 Task: Find connections with filter location Edewecht with filter topic #propertywith filter profile language Potuguese with filter current company BharatBenz with filter school CMS College of Engineering with filter industry Ground Passenger Transportation with filter service category Home Networking with filter keywords title Purchasing Staff
Action: Mouse moved to (498, 66)
Screenshot: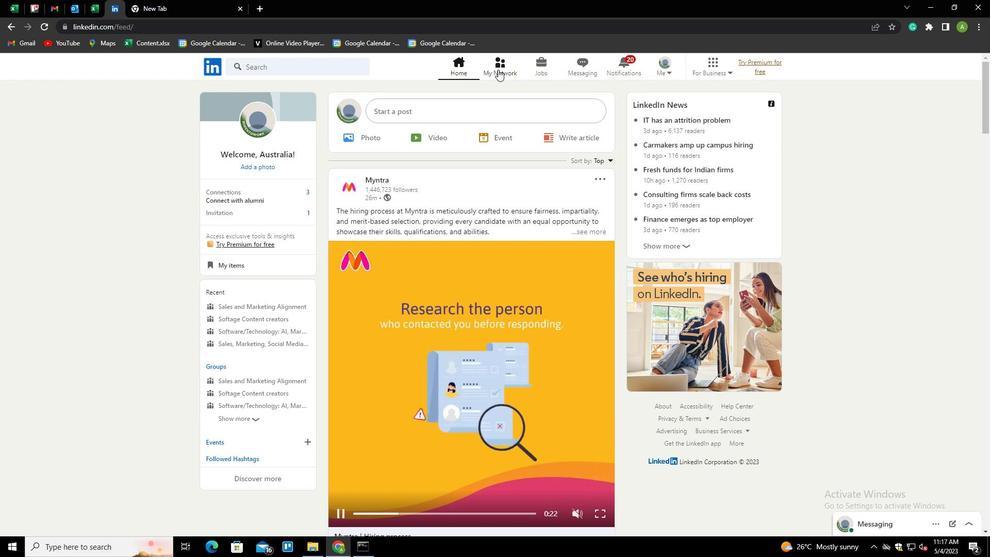 
Action: Mouse pressed left at (498, 66)
Screenshot: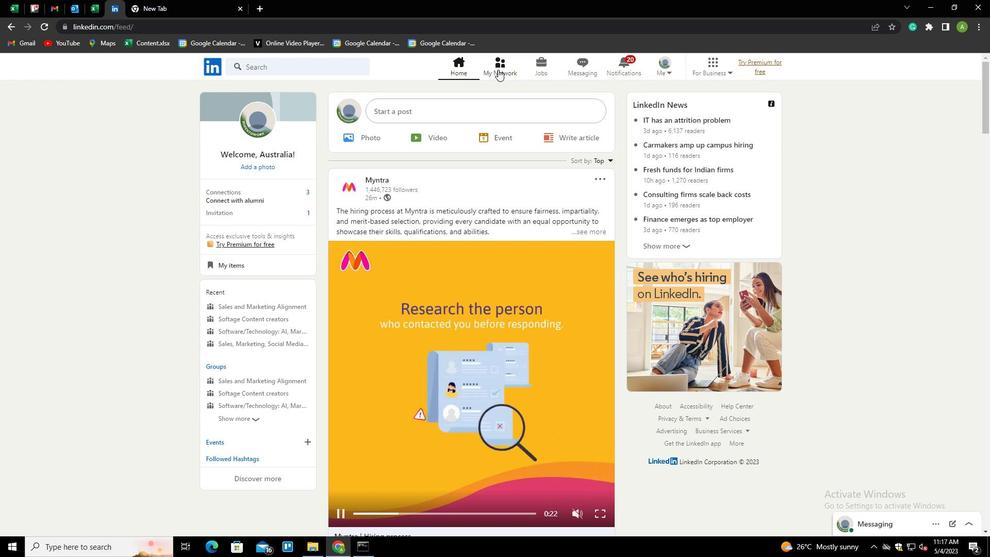 
Action: Mouse moved to (269, 124)
Screenshot: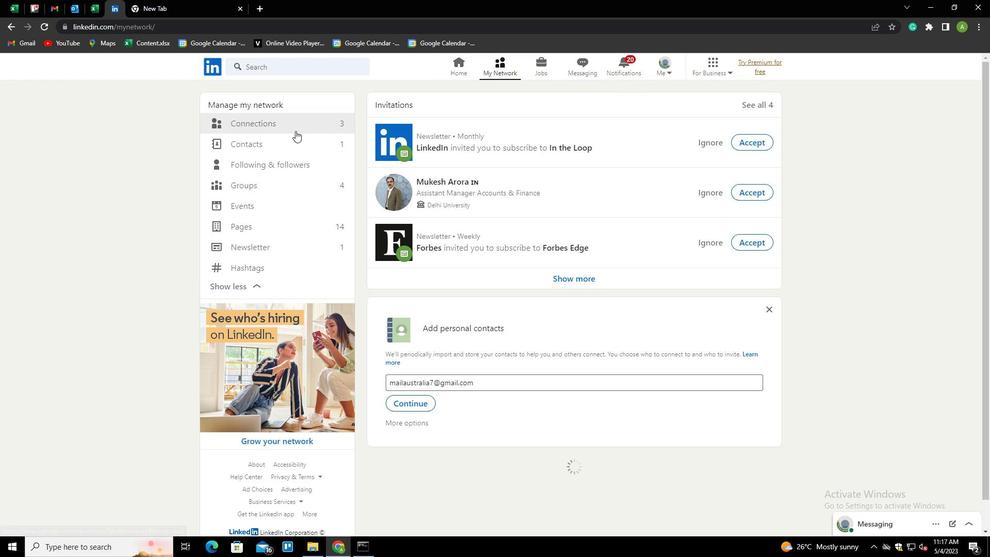 
Action: Mouse pressed left at (269, 124)
Screenshot: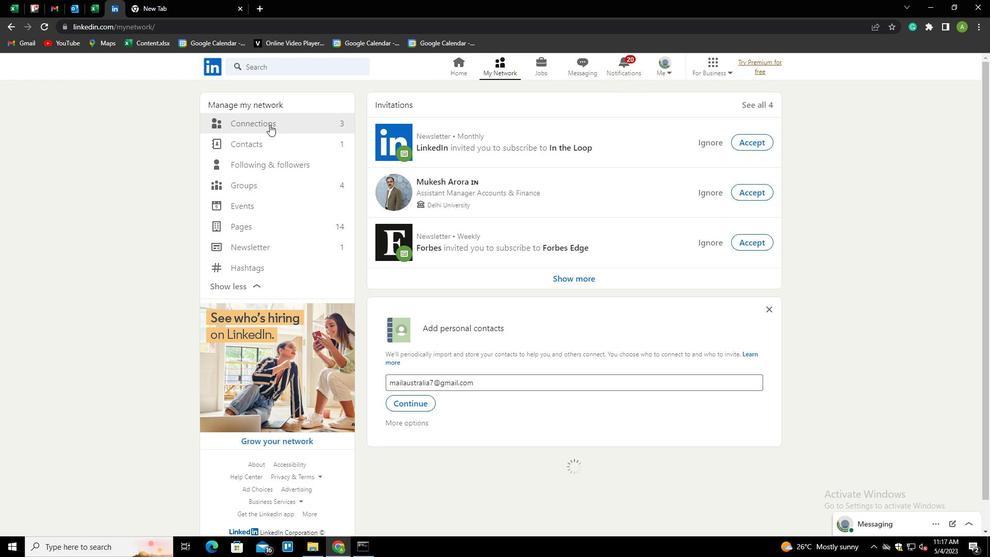 
Action: Mouse moved to (558, 122)
Screenshot: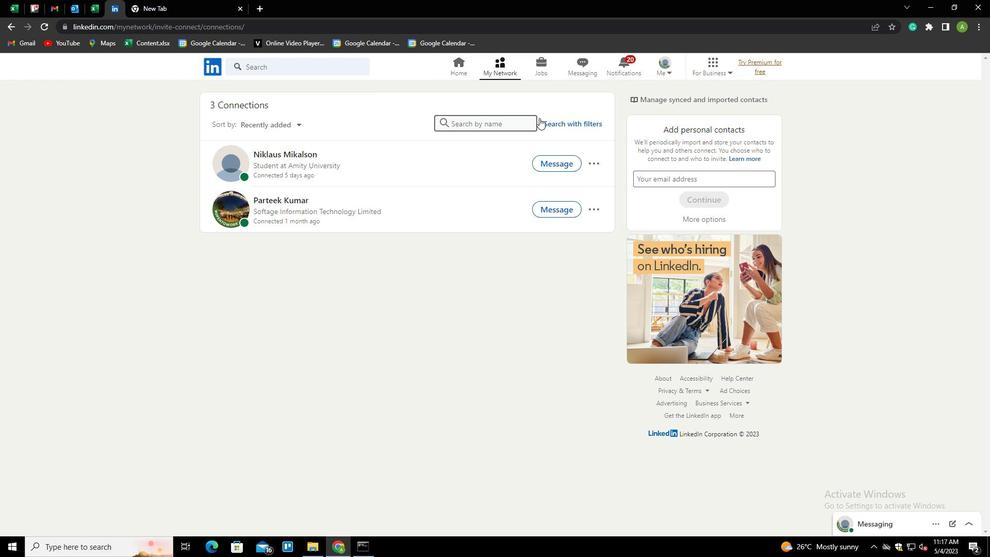 
Action: Mouse pressed left at (558, 122)
Screenshot: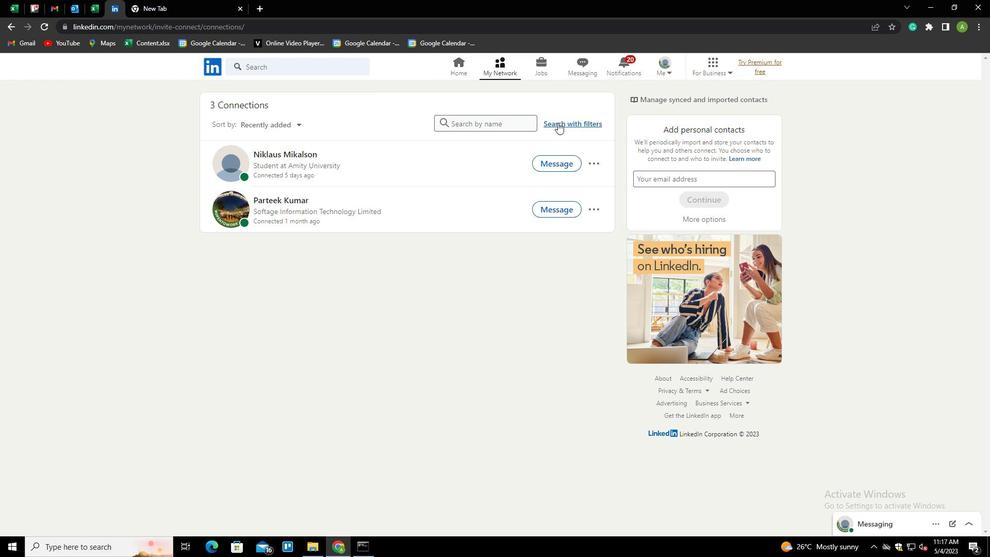 
Action: Mouse moved to (526, 96)
Screenshot: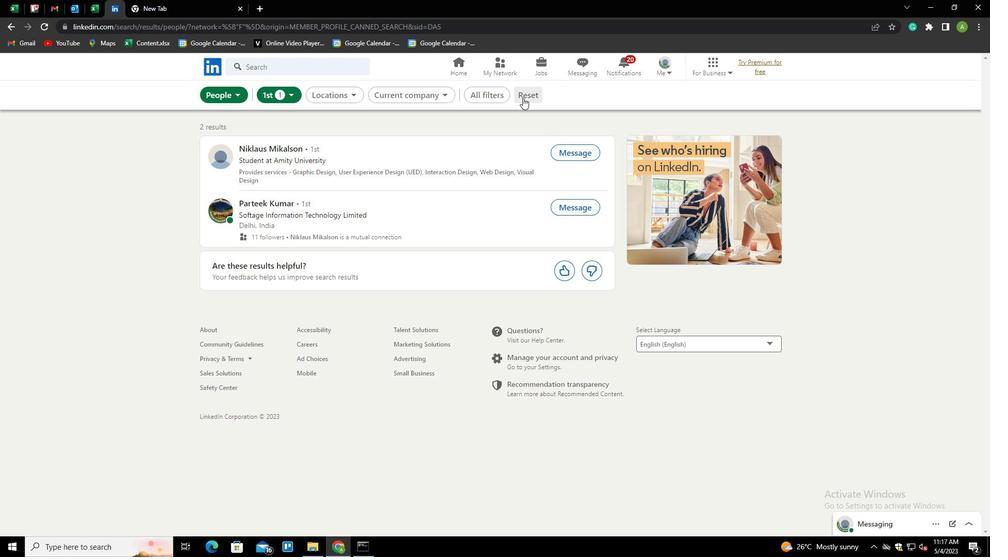 
Action: Mouse pressed left at (526, 96)
Screenshot: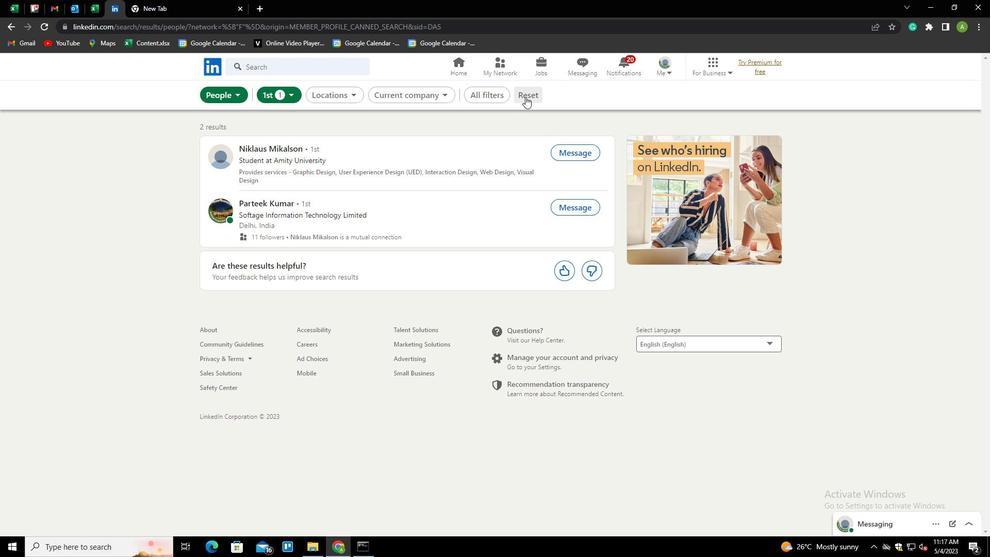 
Action: Mouse moved to (507, 96)
Screenshot: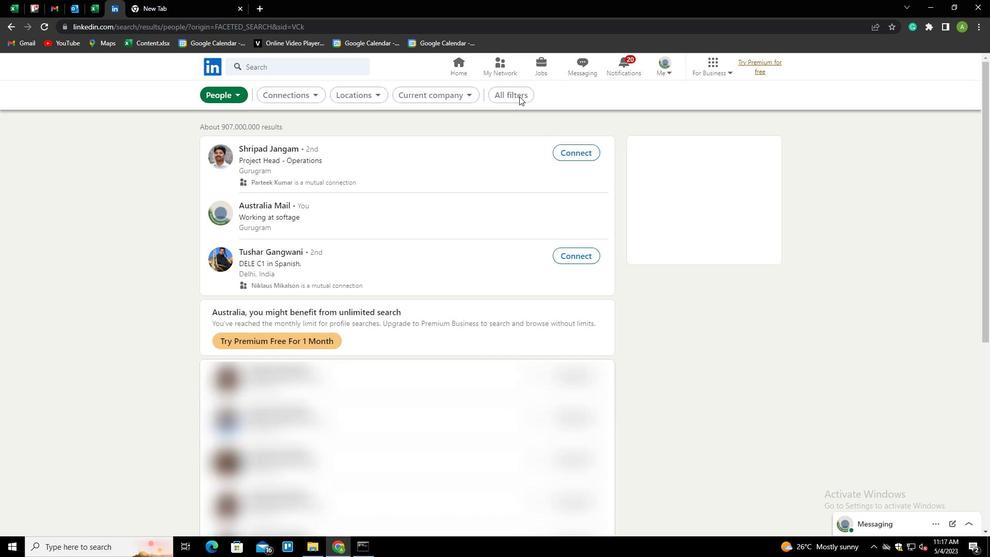 
Action: Mouse pressed left at (507, 96)
Screenshot: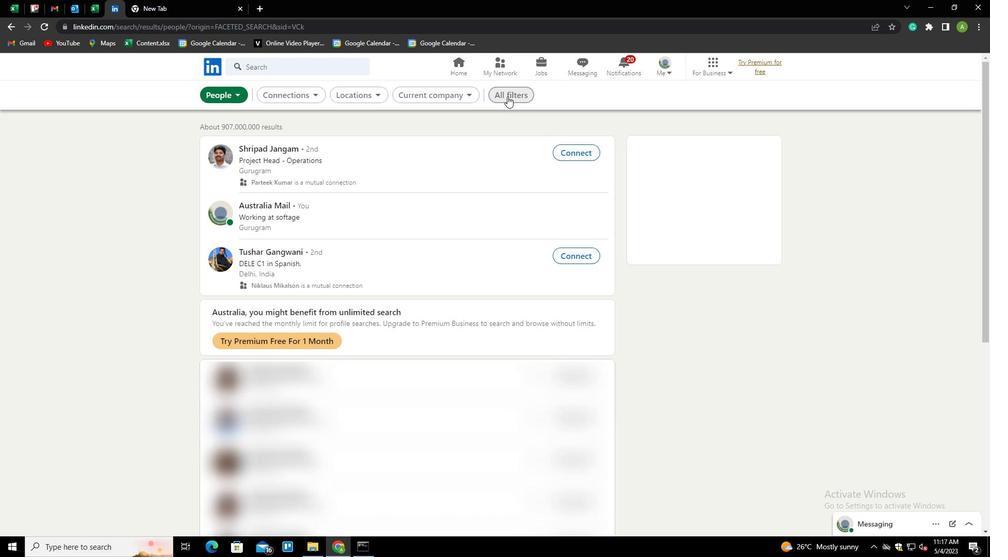 
Action: Mouse moved to (794, 274)
Screenshot: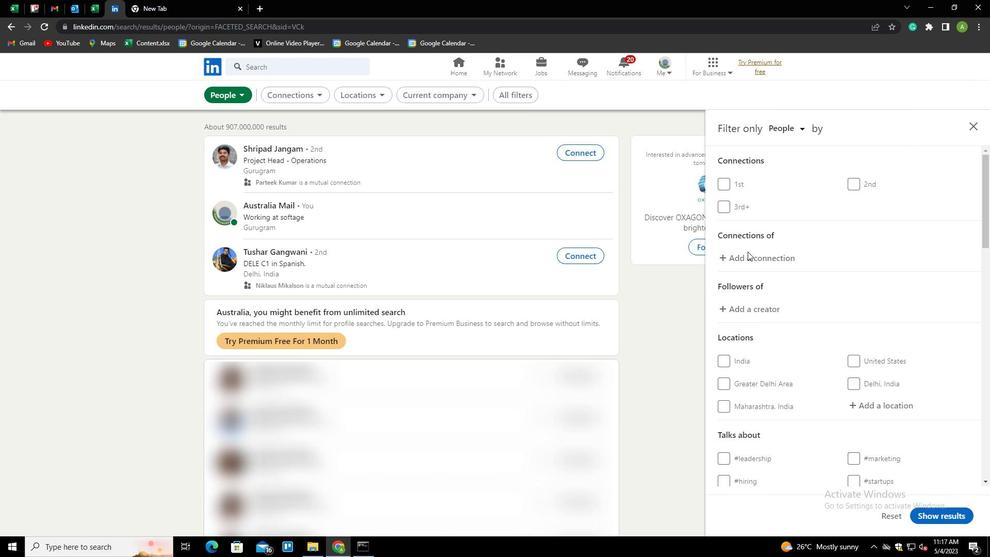 
Action: Mouse scrolled (794, 274) with delta (0, 0)
Screenshot: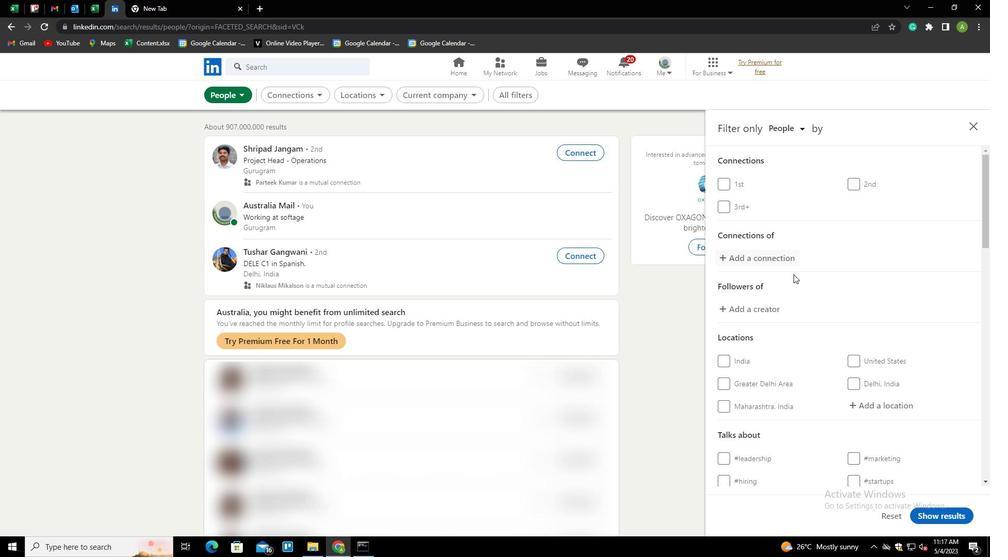 
Action: Mouse scrolled (794, 274) with delta (0, 0)
Screenshot: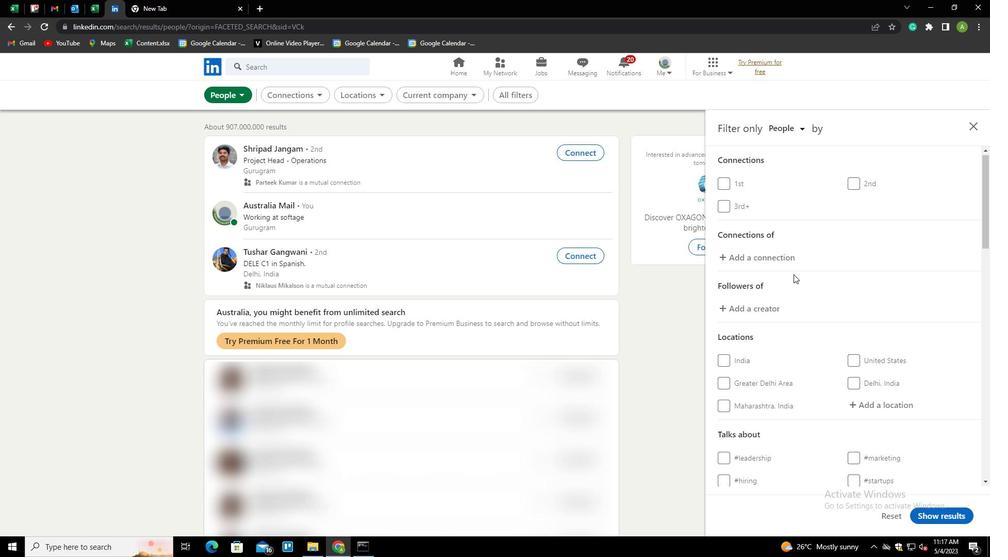 
Action: Mouse scrolled (794, 274) with delta (0, 0)
Screenshot: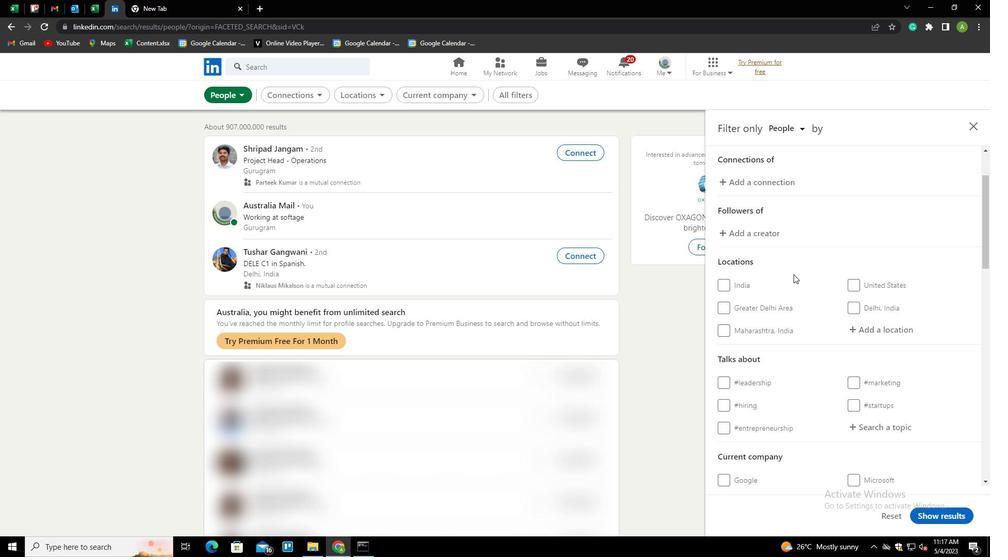 
Action: Mouse moved to (868, 250)
Screenshot: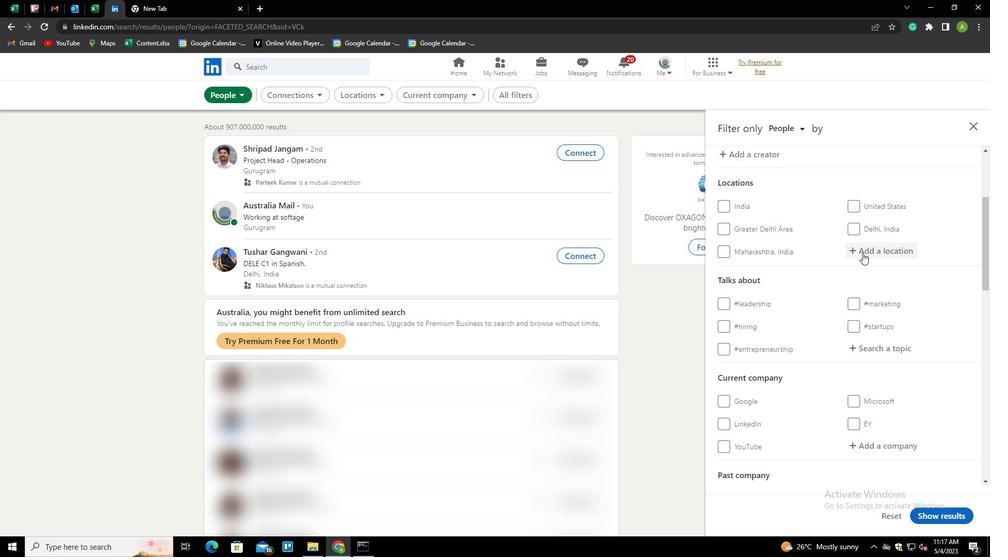
Action: Mouse pressed left at (868, 250)
Screenshot: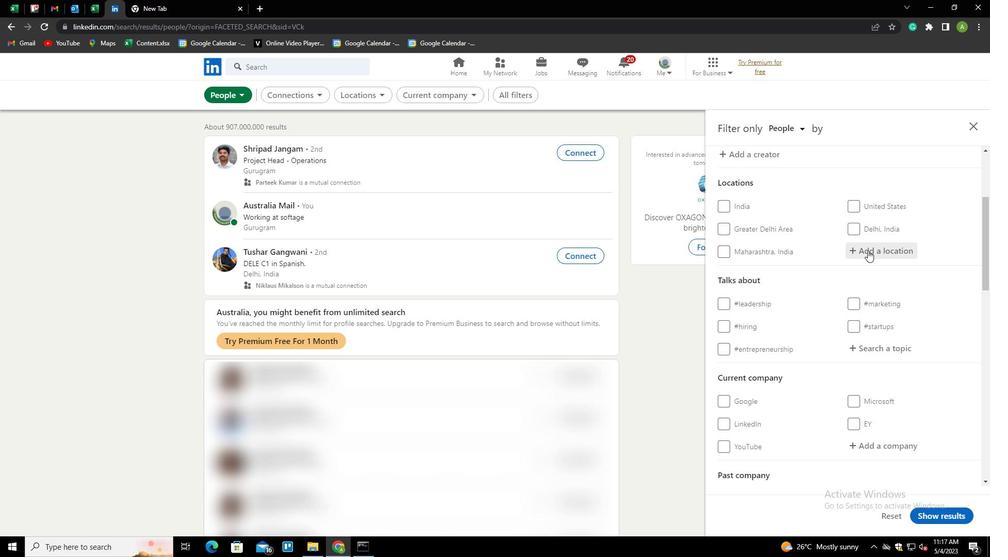 
Action: Mouse moved to (869, 250)
Screenshot: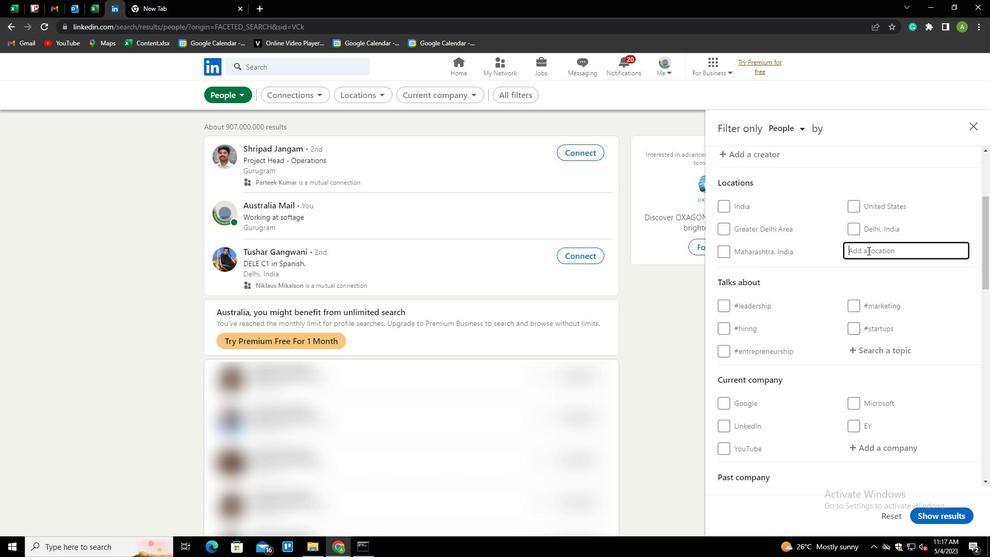 
Action: Mouse pressed left at (869, 250)
Screenshot: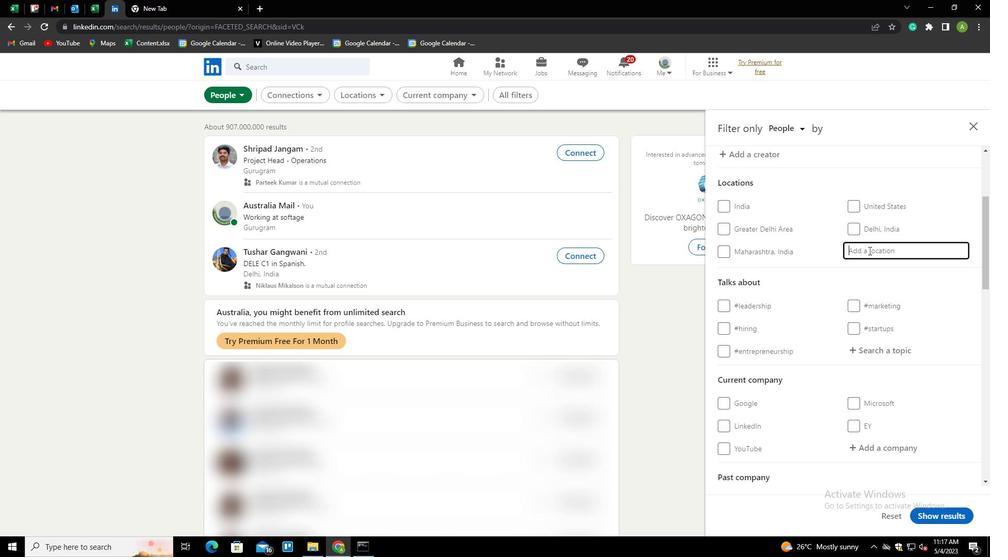 
Action: Mouse moved to (847, 254)
Screenshot: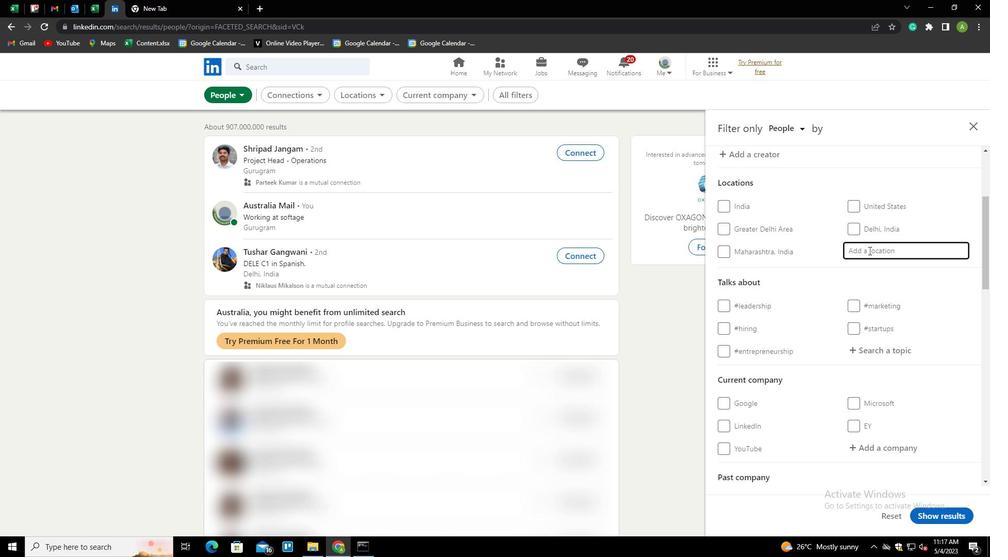
Action: Key pressed <Key.shift><Key.shift><Key.shift><Key.shift><Key.shift><Key.shift><Key.shift><Key.shift><Key.shift><Key.shift><Key.shift><Key.shift><Key.shift><Key.shift><Key.shift><Key.shift><Key.shift><Key.shift><Key.shift><Key.shift><Key.shift><Key.shift>EDEWECHT<Key.down><Key.enter>
Screenshot: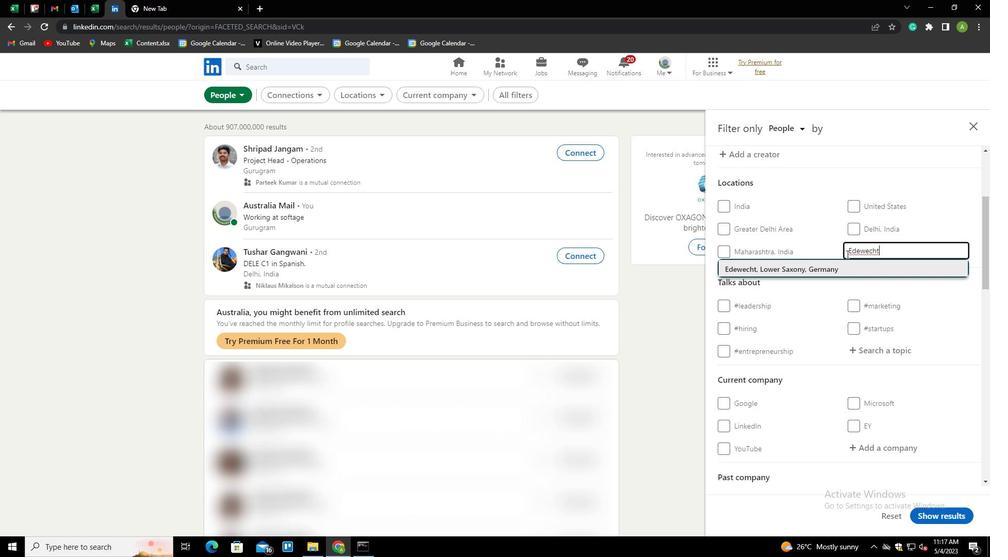 
Action: Mouse moved to (839, 252)
Screenshot: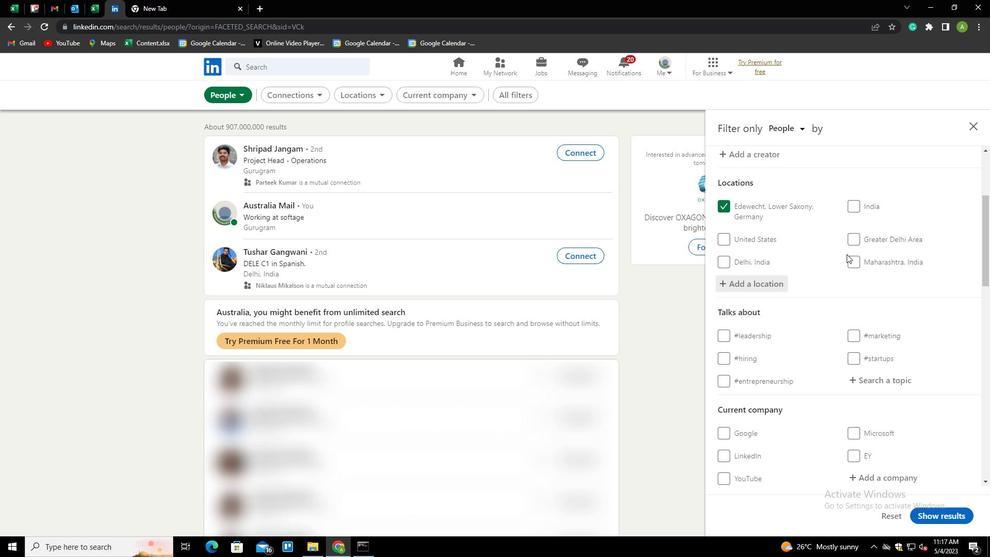 
Action: Mouse scrolled (839, 251) with delta (0, 0)
Screenshot: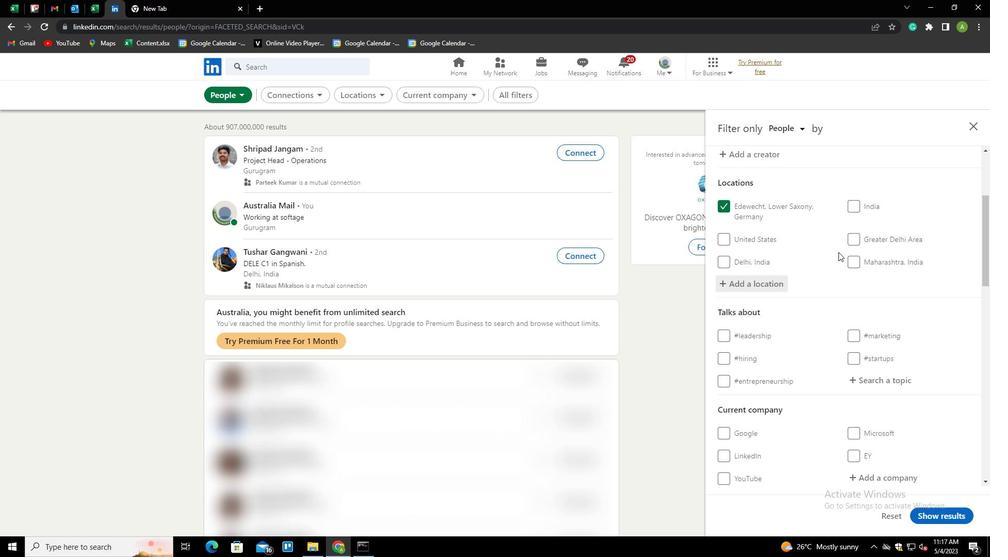 
Action: Mouse moved to (891, 327)
Screenshot: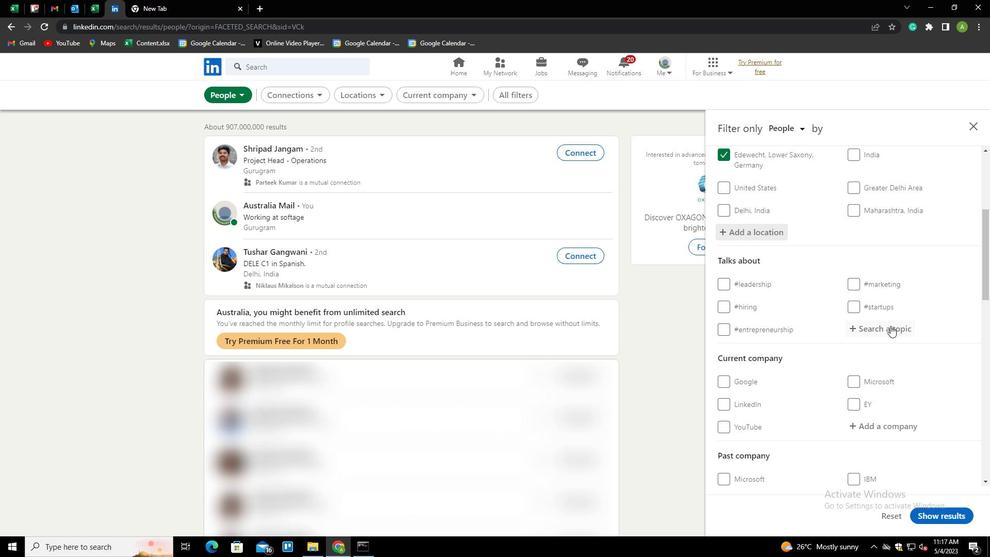 
Action: Mouse pressed left at (891, 327)
Screenshot: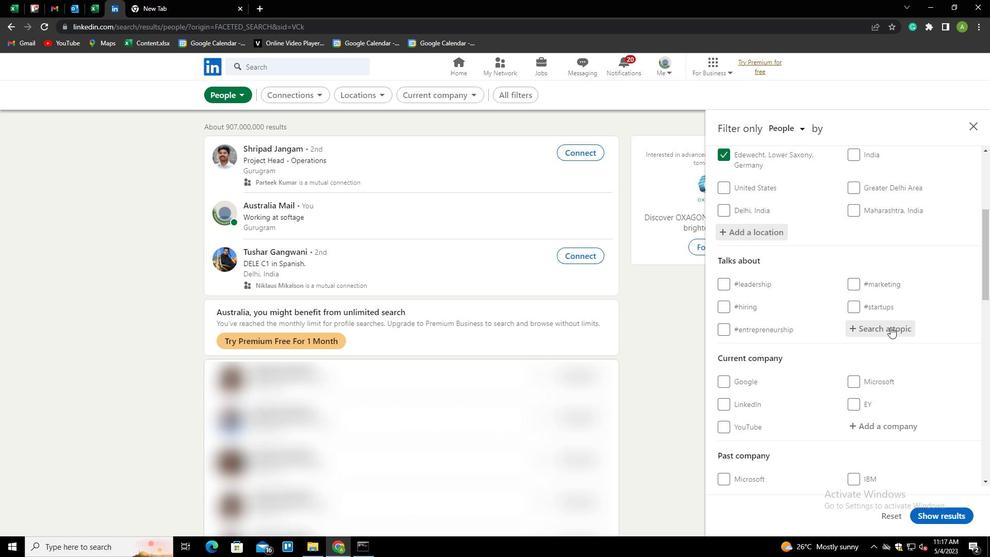 
Action: Key pressed PROPERTY<Key.down><Key.enter>
Screenshot: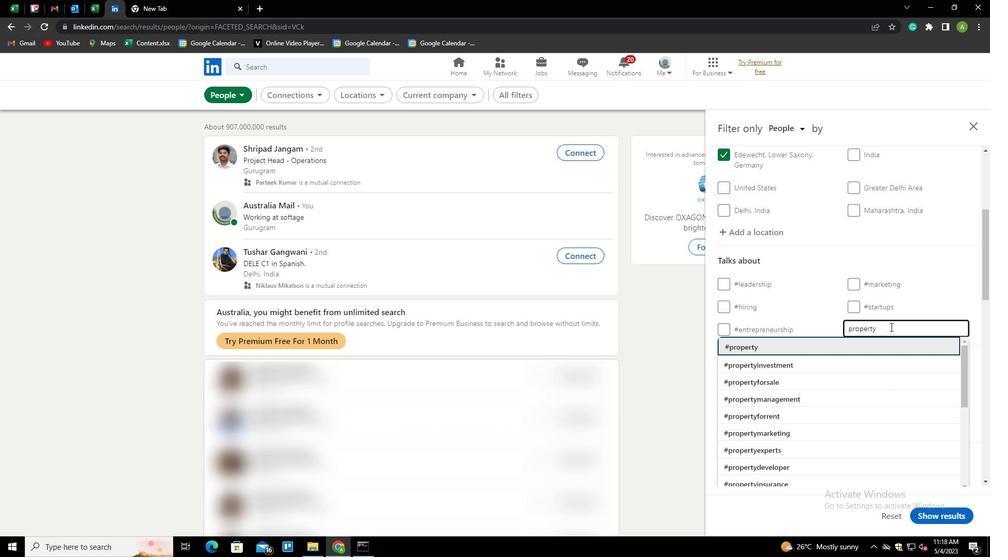 
Action: Mouse moved to (890, 328)
Screenshot: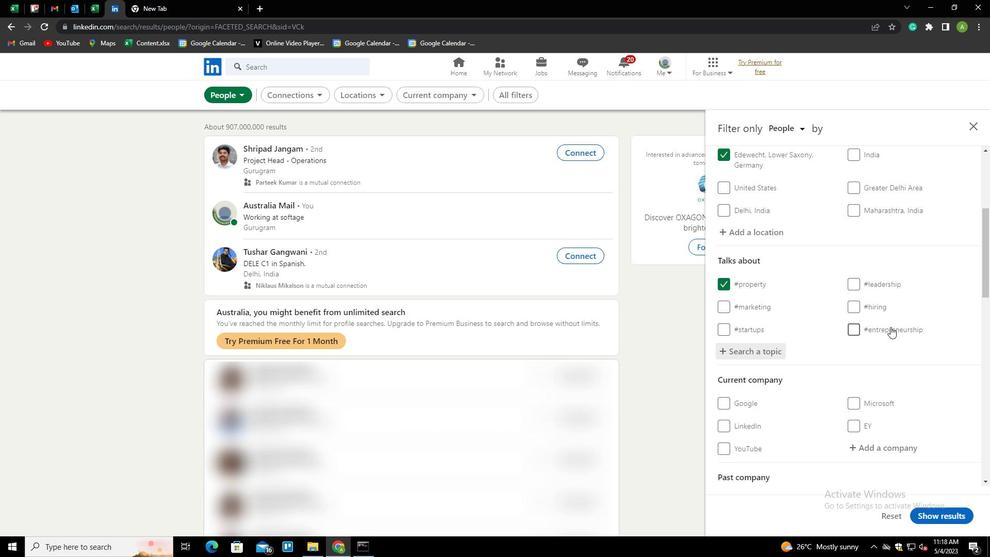 
Action: Mouse scrolled (890, 328) with delta (0, 0)
Screenshot: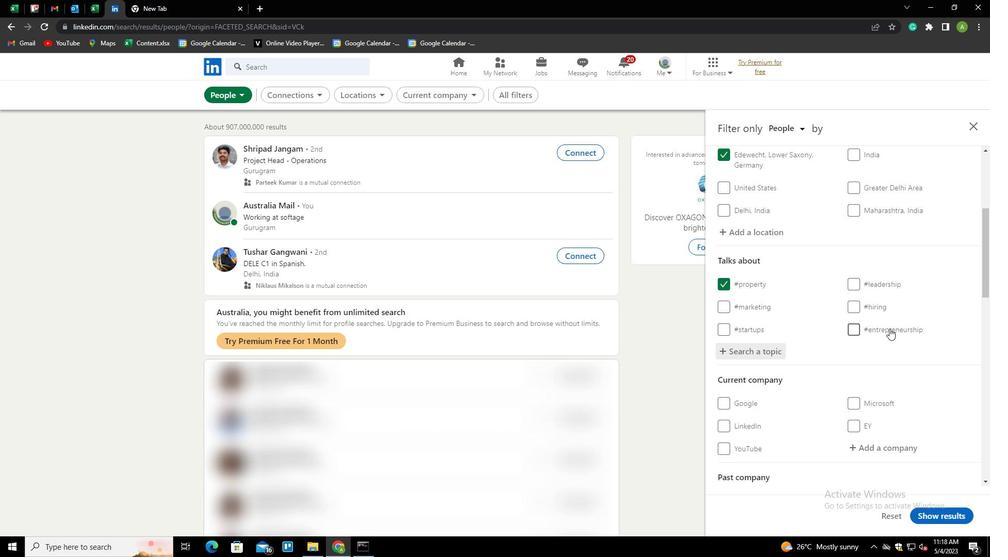 
Action: Mouse moved to (890, 331)
Screenshot: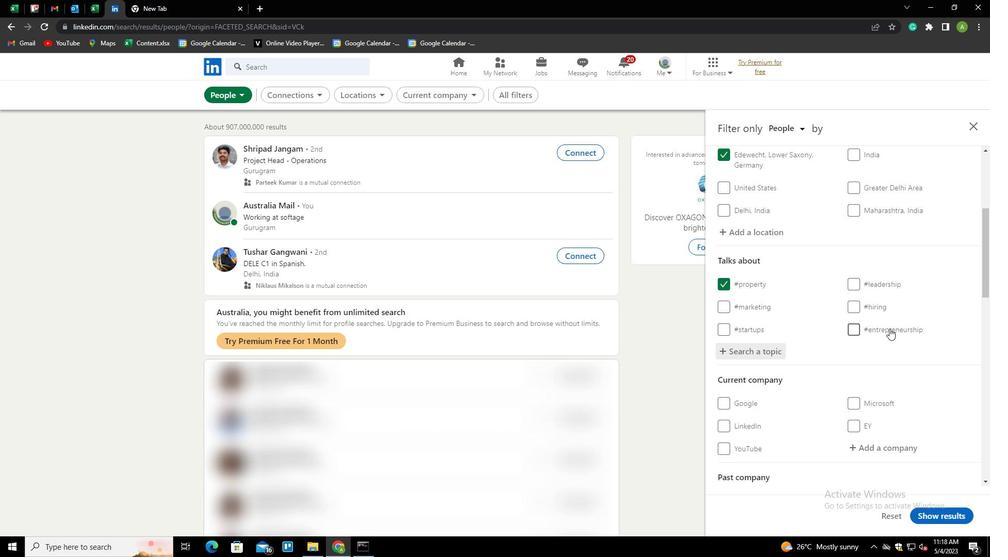 
Action: Mouse scrolled (890, 330) with delta (0, 0)
Screenshot: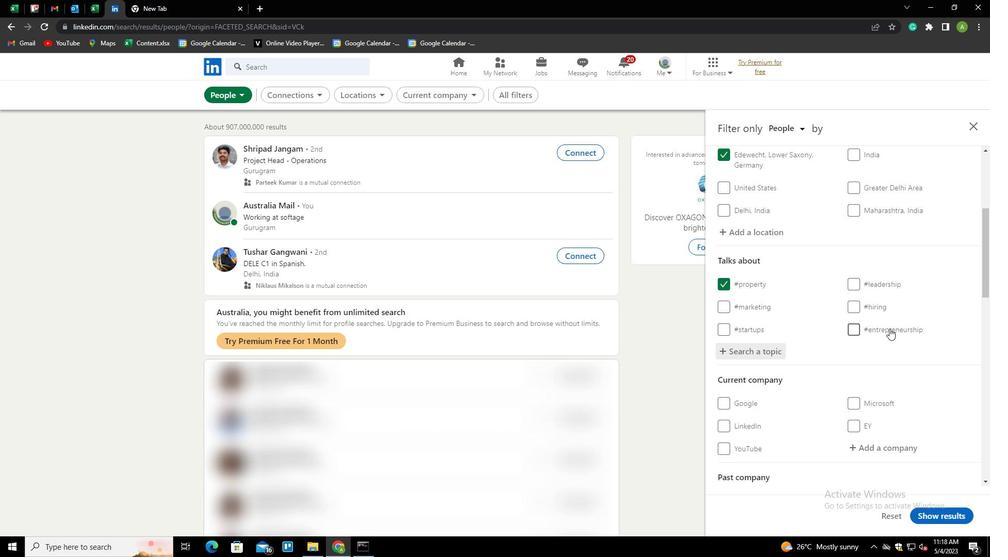 
Action: Mouse scrolled (890, 330) with delta (0, 0)
Screenshot: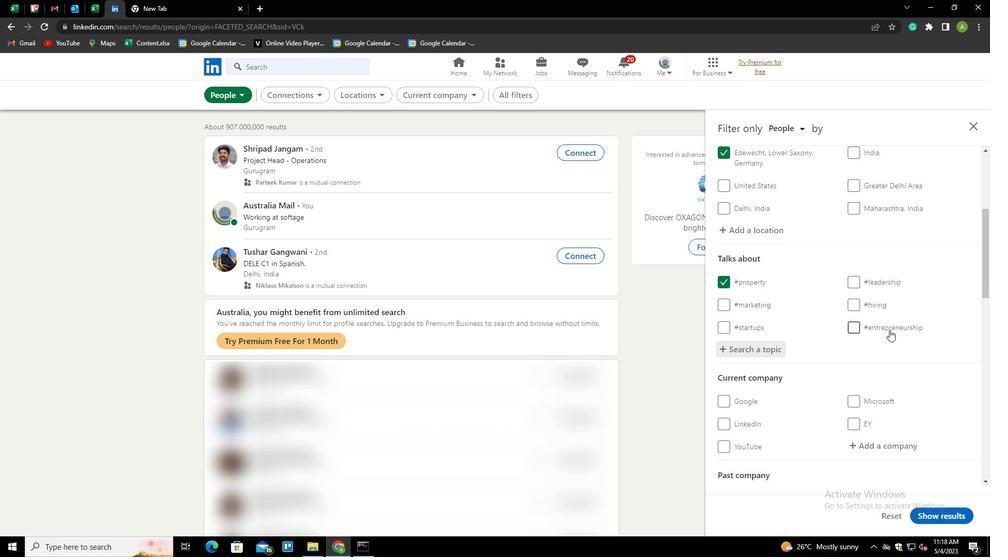 
Action: Mouse scrolled (890, 330) with delta (0, 0)
Screenshot: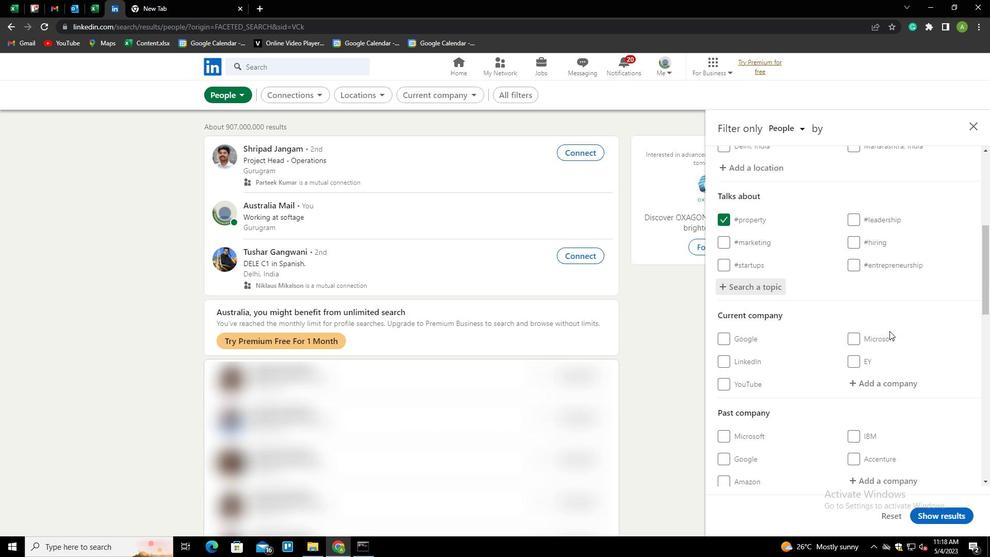 
Action: Mouse scrolled (890, 330) with delta (0, 0)
Screenshot: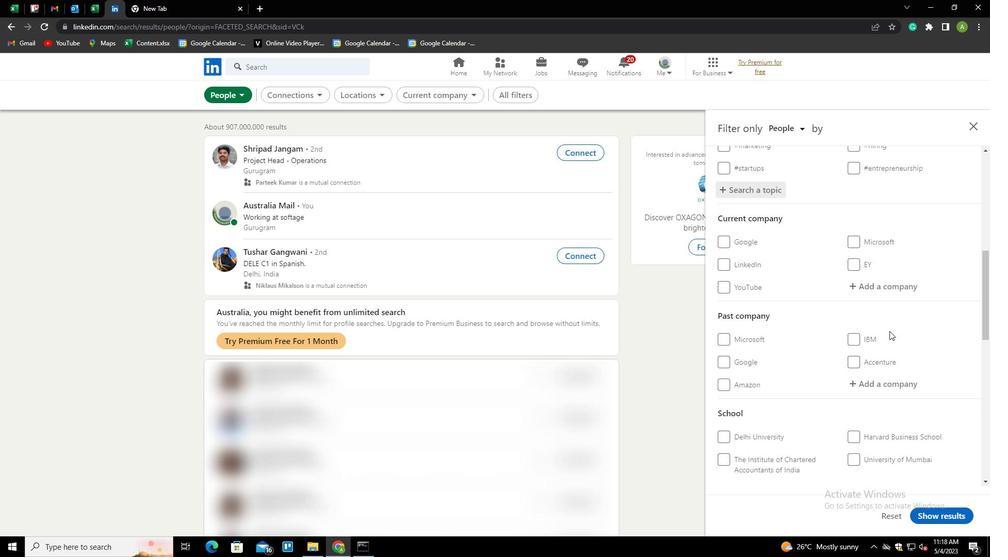 
Action: Mouse scrolled (890, 330) with delta (0, 0)
Screenshot: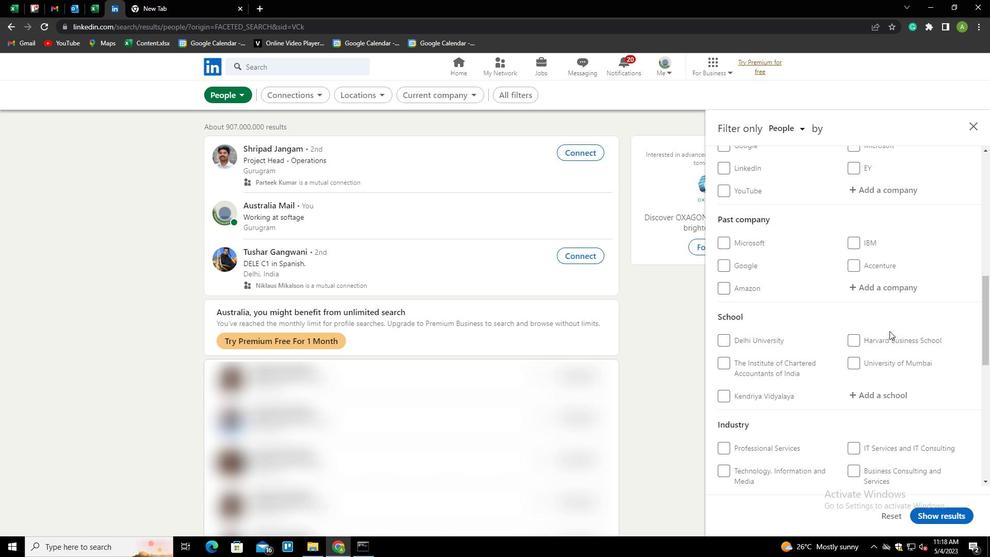 
Action: Mouse scrolled (890, 330) with delta (0, 0)
Screenshot: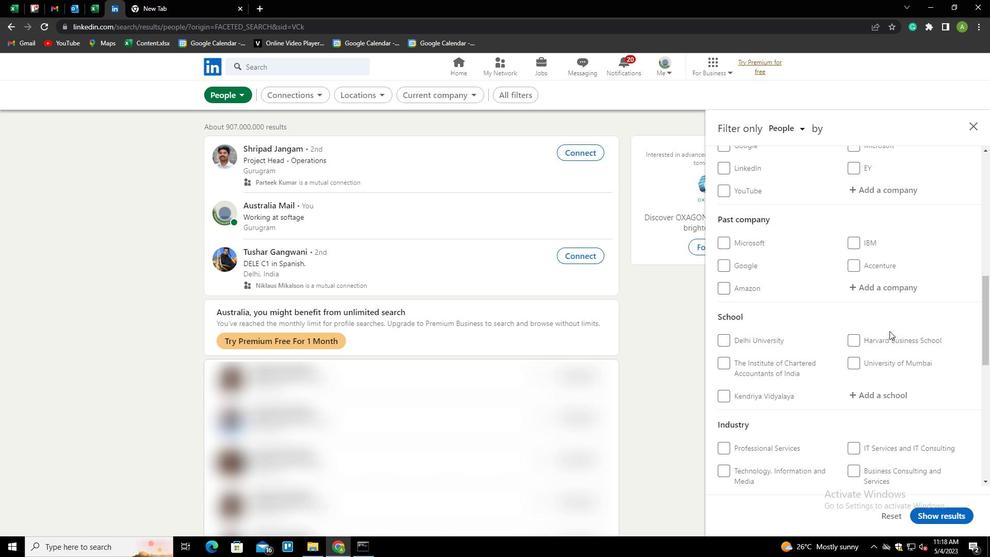 
Action: Mouse scrolled (890, 330) with delta (0, 0)
Screenshot: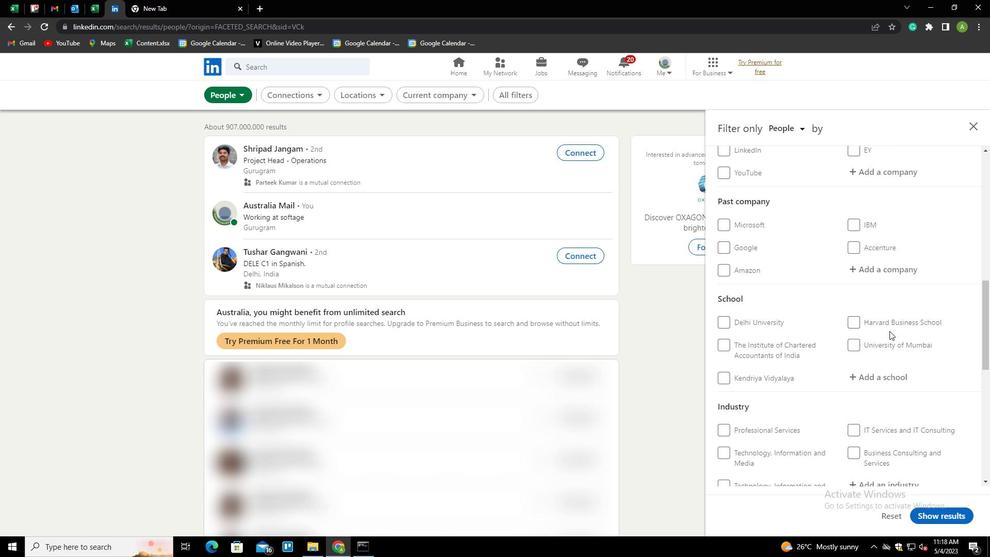 
Action: Mouse scrolled (890, 330) with delta (0, 0)
Screenshot: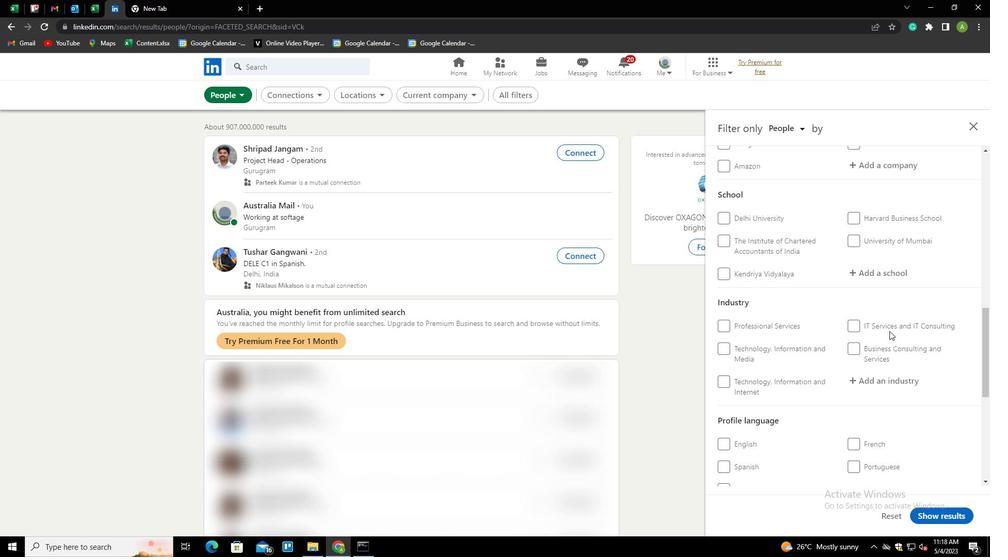 
Action: Mouse moved to (875, 378)
Screenshot: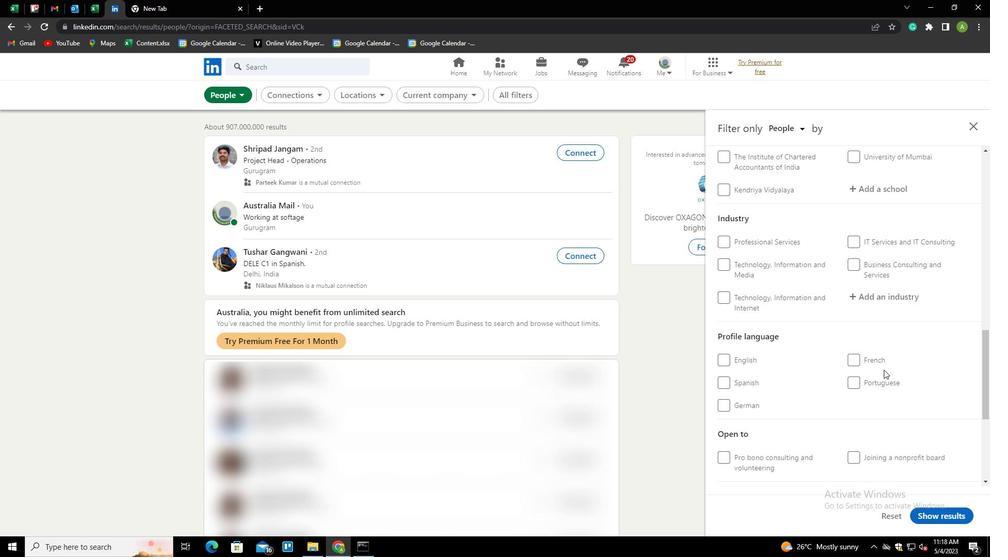 
Action: Mouse pressed left at (875, 378)
Screenshot: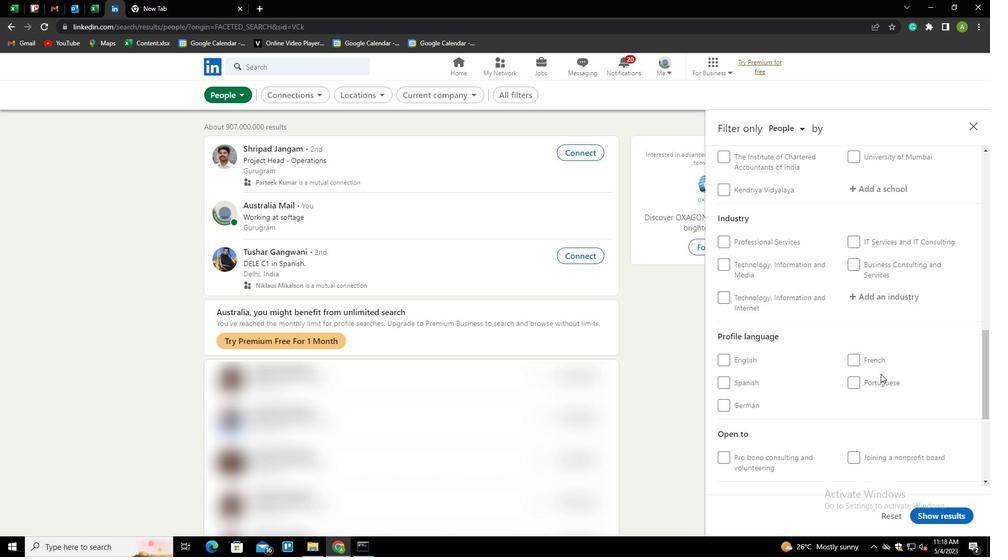 
Action: Mouse moved to (904, 353)
Screenshot: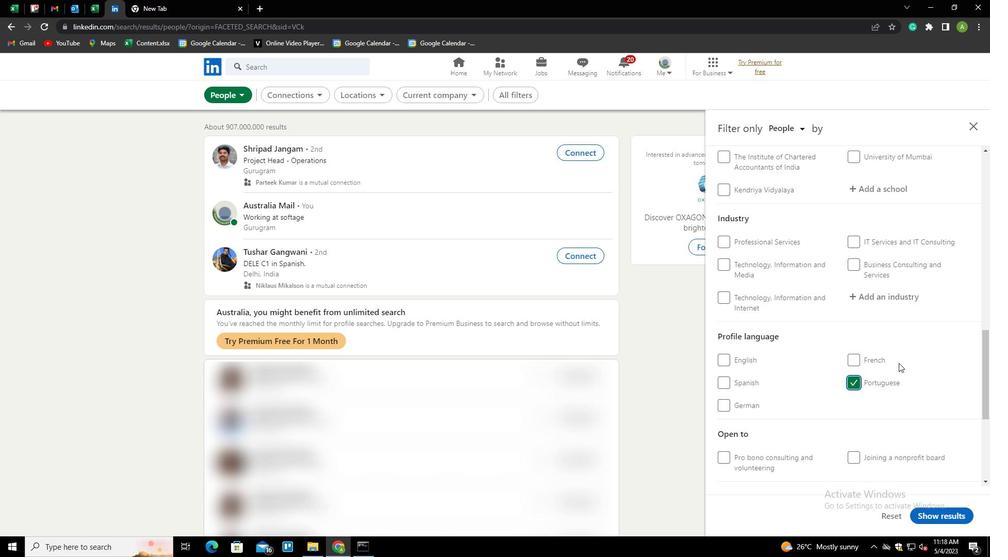 
Action: Mouse scrolled (904, 353) with delta (0, 0)
Screenshot: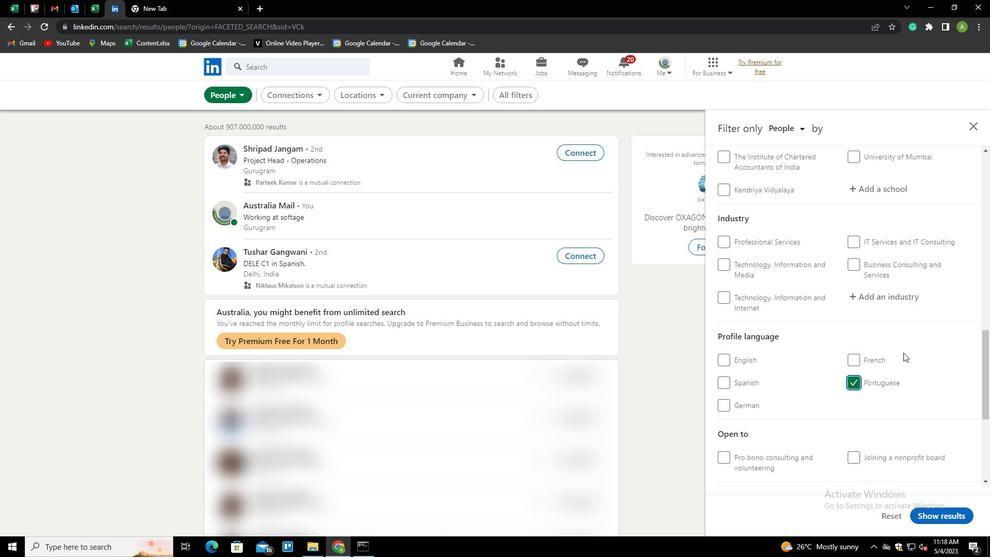 
Action: Mouse scrolled (904, 353) with delta (0, 0)
Screenshot: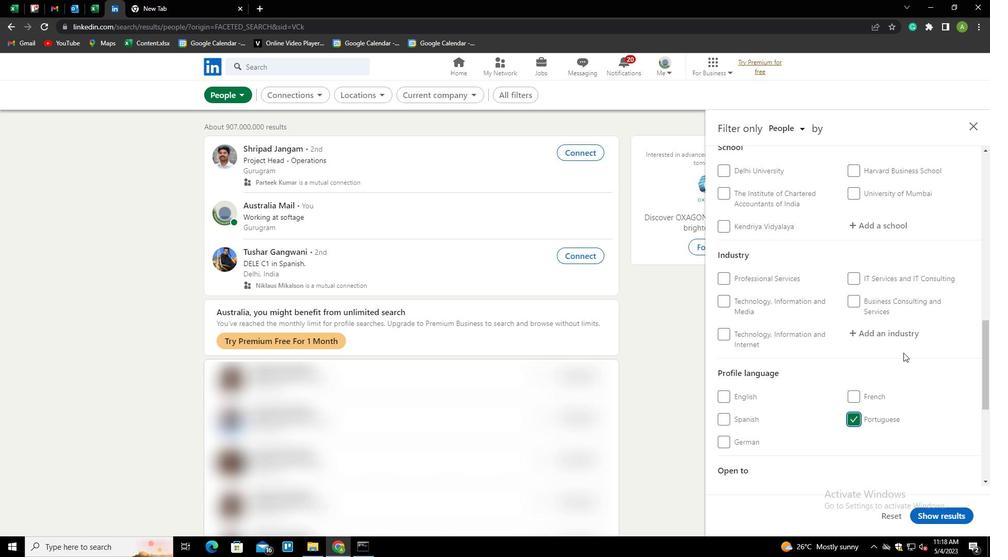 
Action: Mouse scrolled (904, 353) with delta (0, 0)
Screenshot: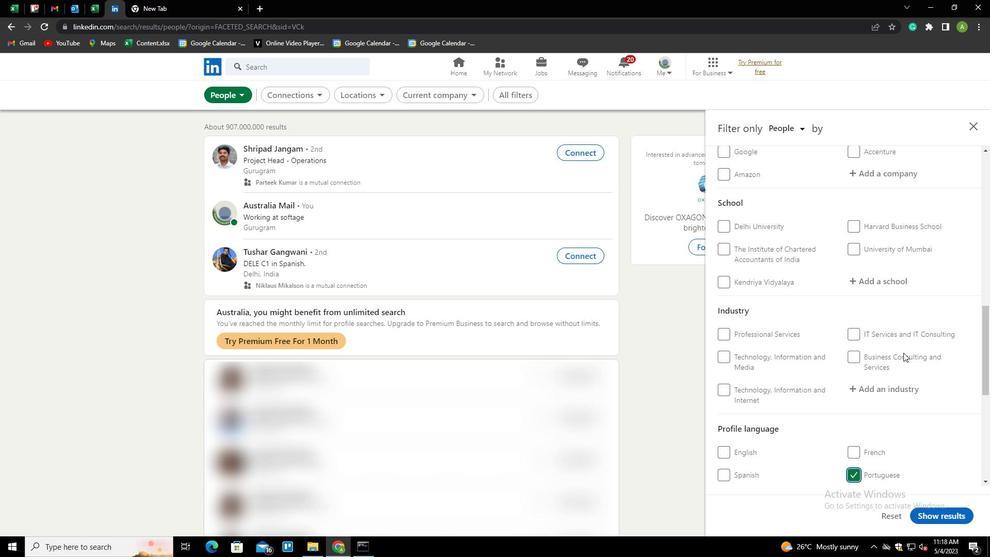 
Action: Mouse scrolled (904, 353) with delta (0, 0)
Screenshot: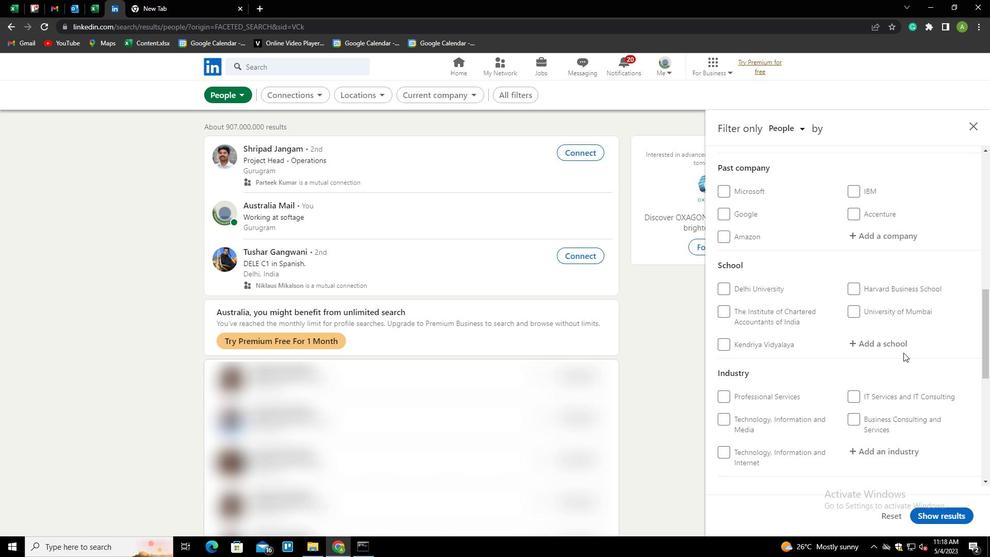 
Action: Mouse scrolled (904, 353) with delta (0, 0)
Screenshot: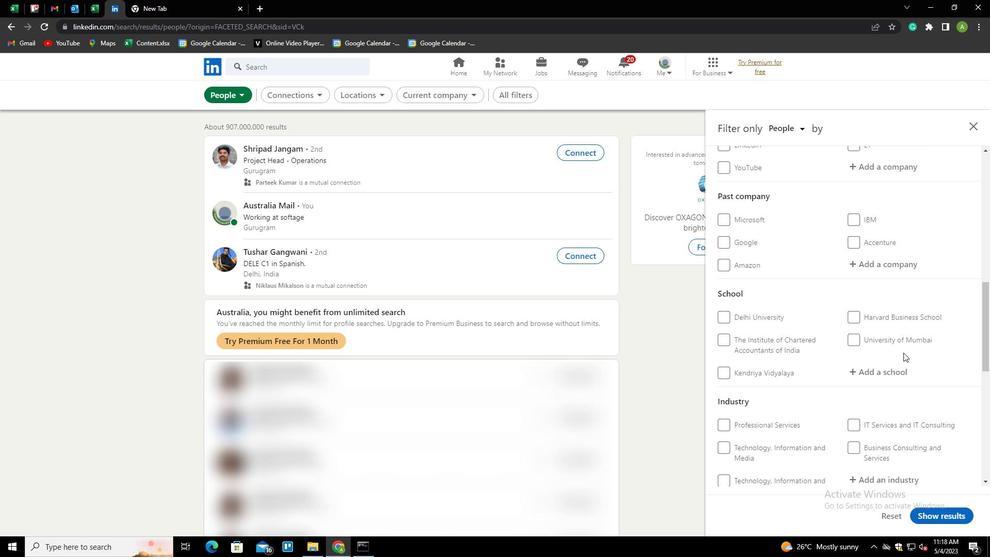 
Action: Mouse scrolled (904, 353) with delta (0, 0)
Screenshot: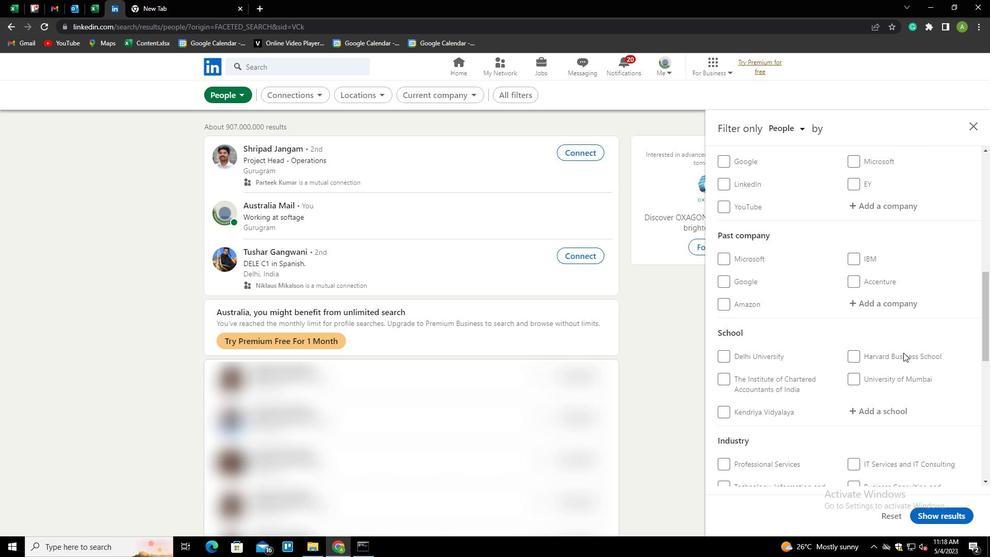 
Action: Mouse moved to (881, 295)
Screenshot: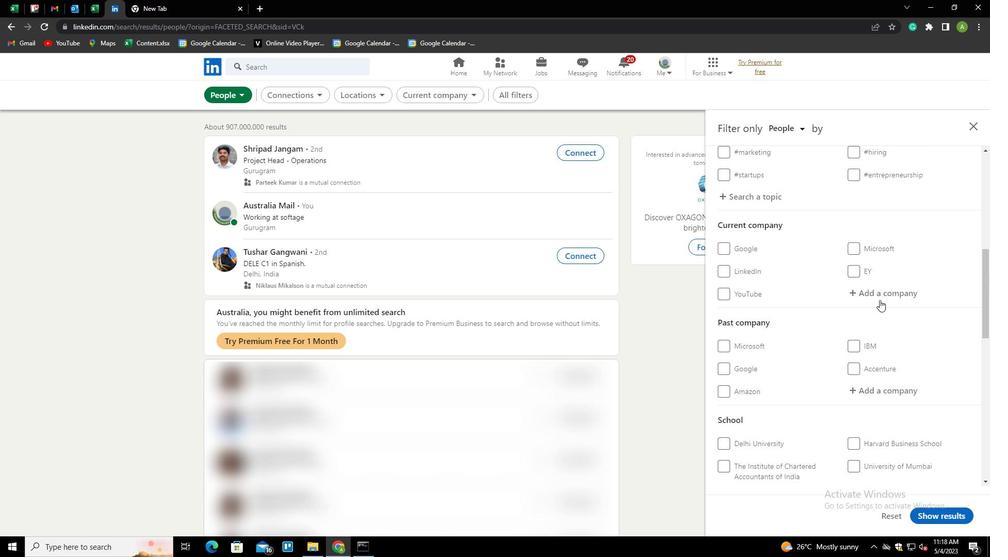 
Action: Mouse pressed left at (881, 295)
Screenshot: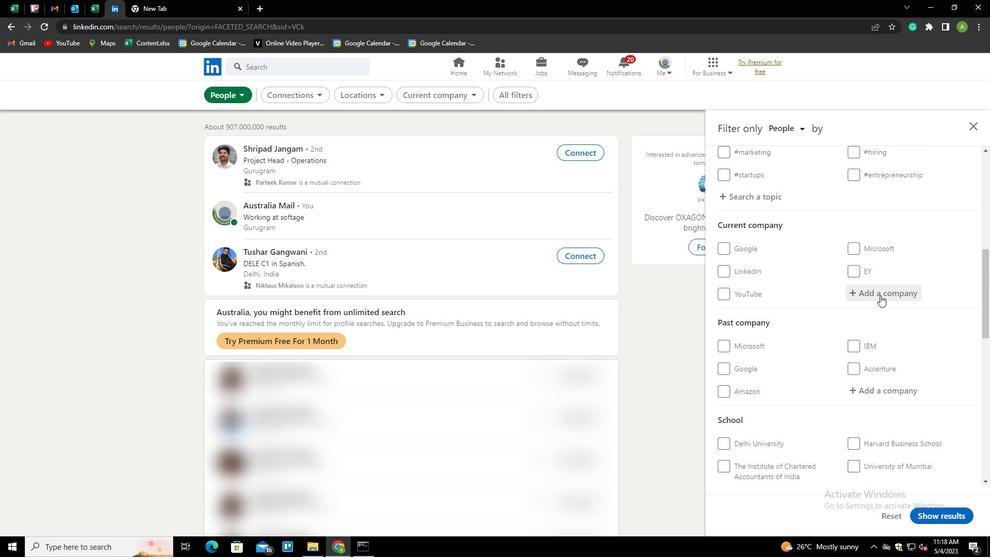 
Action: Key pressed <Key.shift>BHARAT<Key.shift>BENZ<Key.down><Key.down><Key.down><Key.down><Key.down><Key.down>
Screenshot: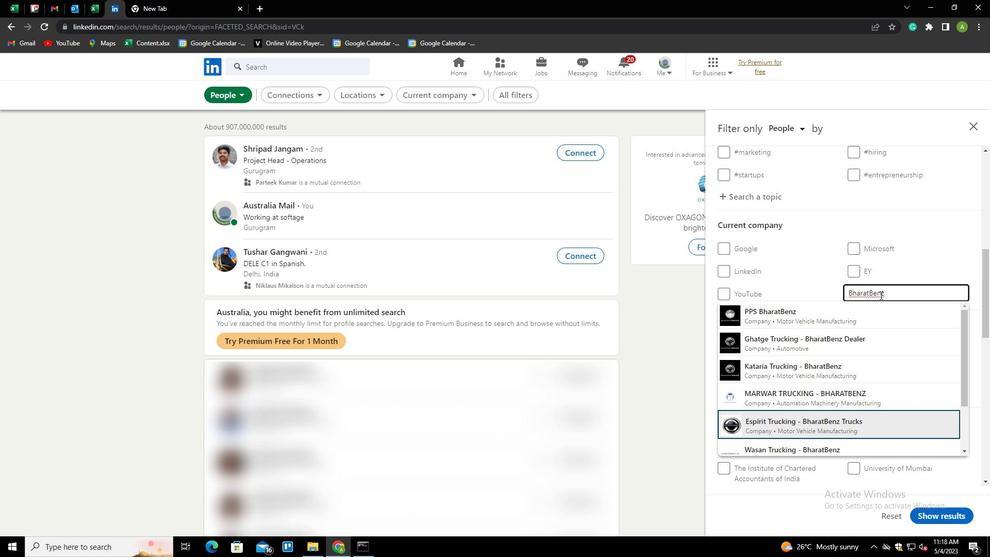 
Action: Mouse moved to (895, 295)
Screenshot: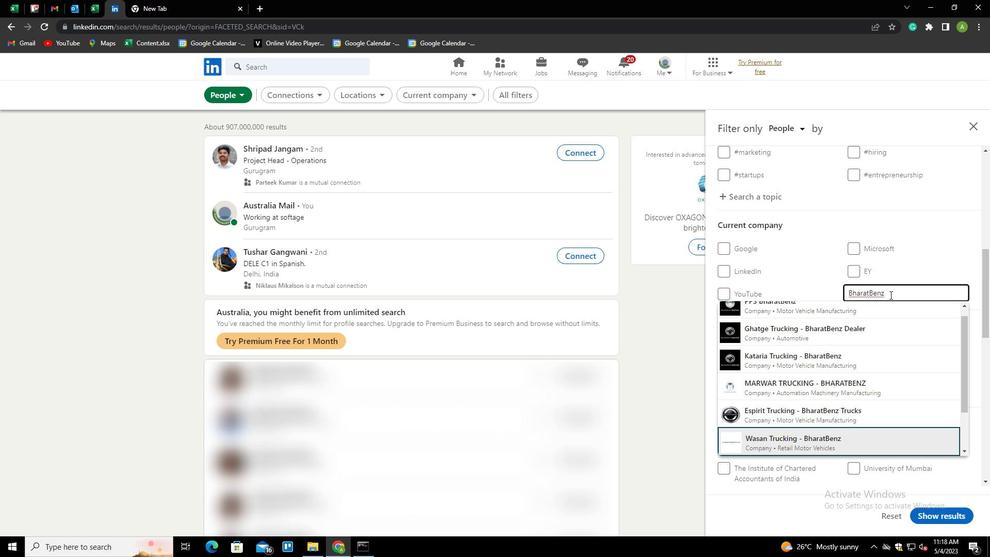 
Action: Key pressed <Key.down><Key.down><Key.down><Key.enter>
Screenshot: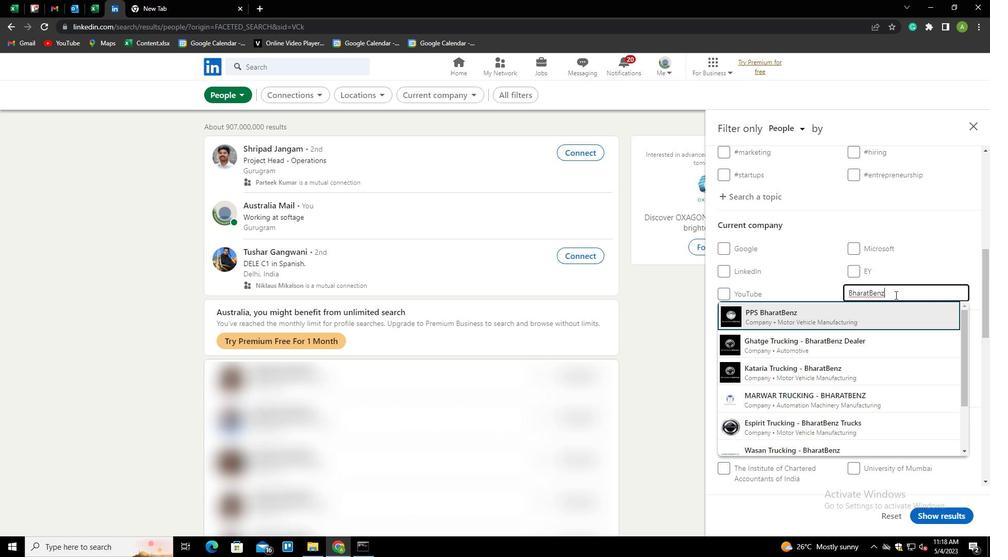 
Action: Mouse moved to (897, 299)
Screenshot: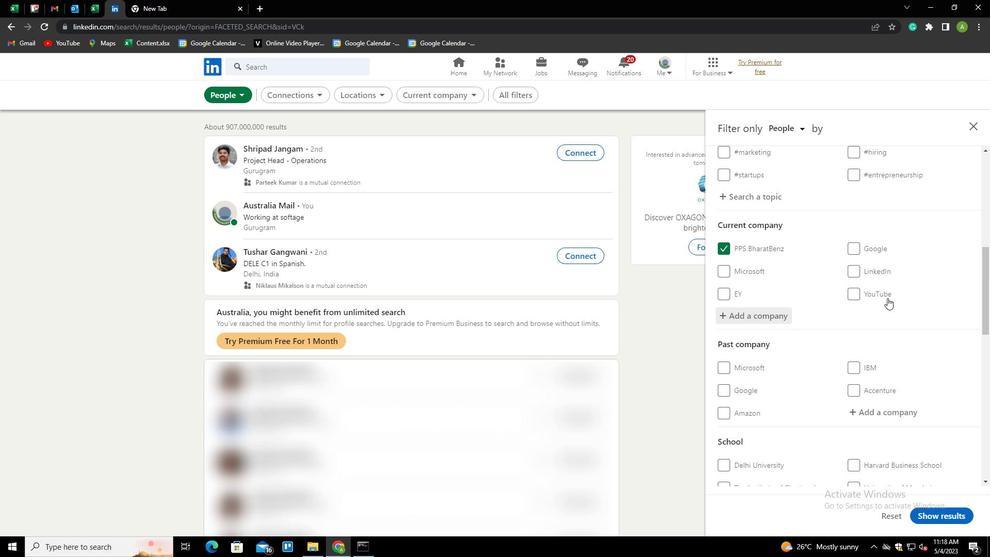 
Action: Mouse scrolled (897, 298) with delta (0, 0)
Screenshot: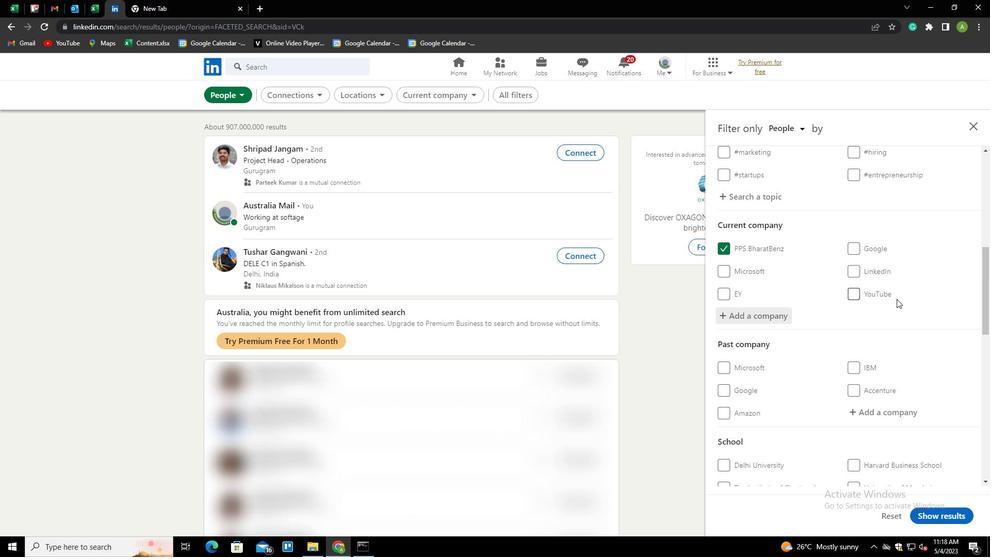 
Action: Mouse scrolled (897, 298) with delta (0, 0)
Screenshot: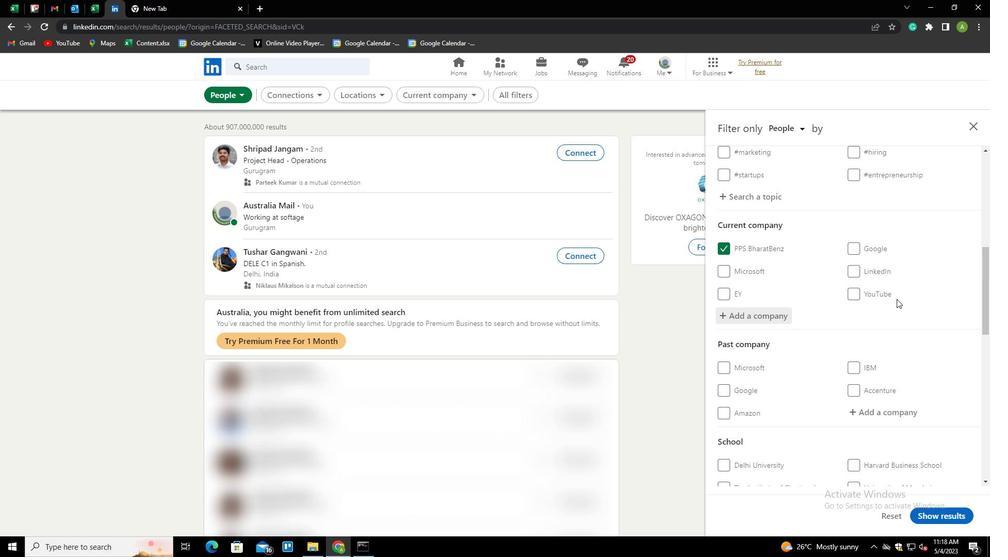 
Action: Mouse moved to (896, 300)
Screenshot: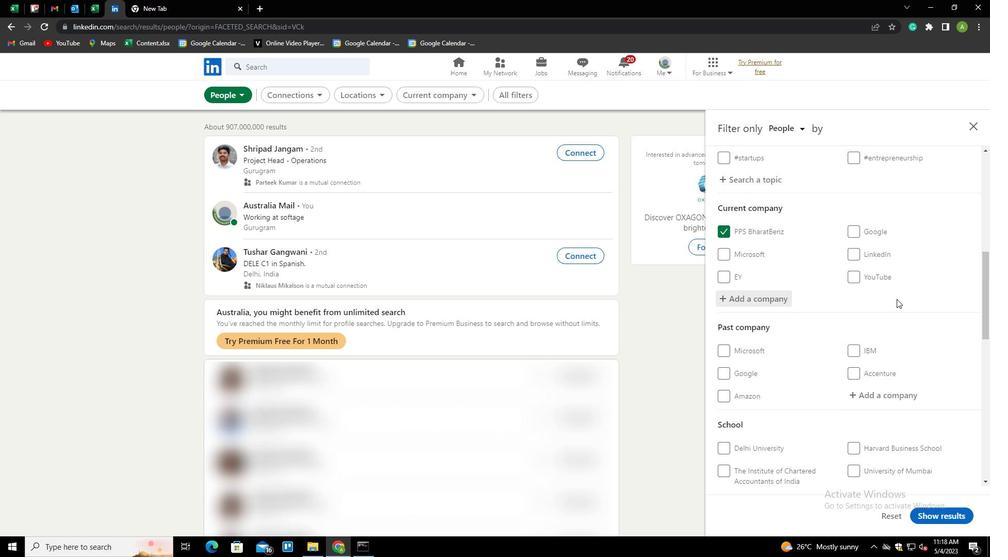 
Action: Mouse scrolled (896, 299) with delta (0, 0)
Screenshot: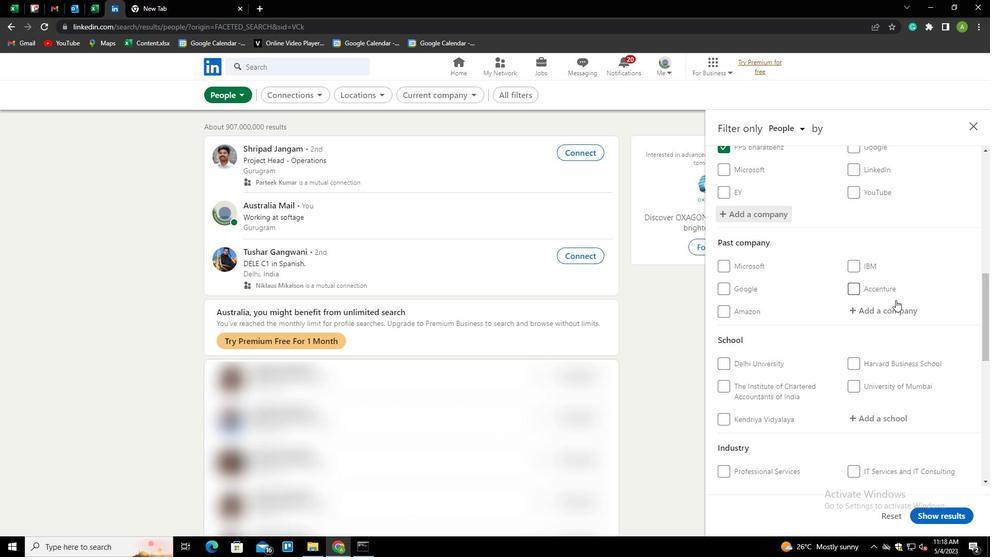 
Action: Mouse moved to (886, 367)
Screenshot: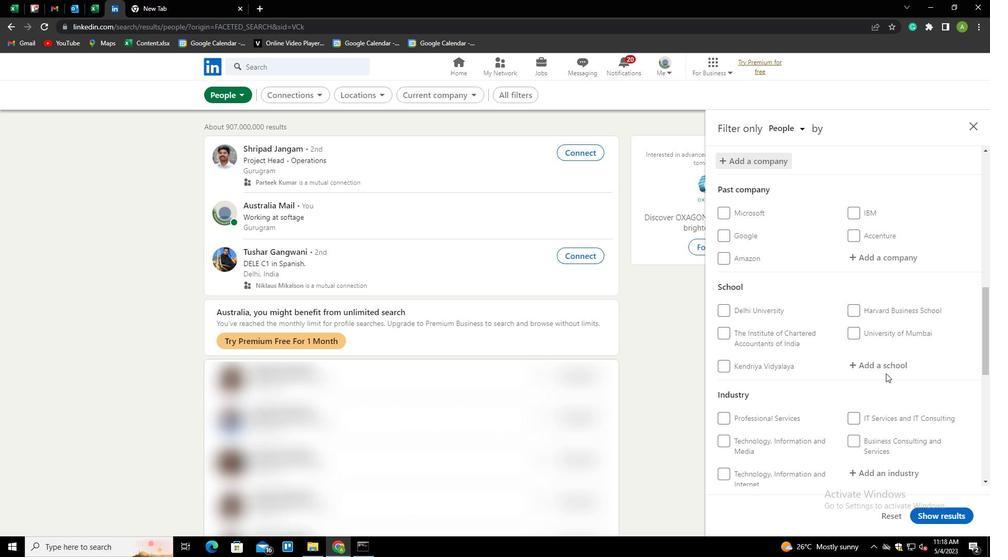 
Action: Mouse pressed left at (886, 367)
Screenshot: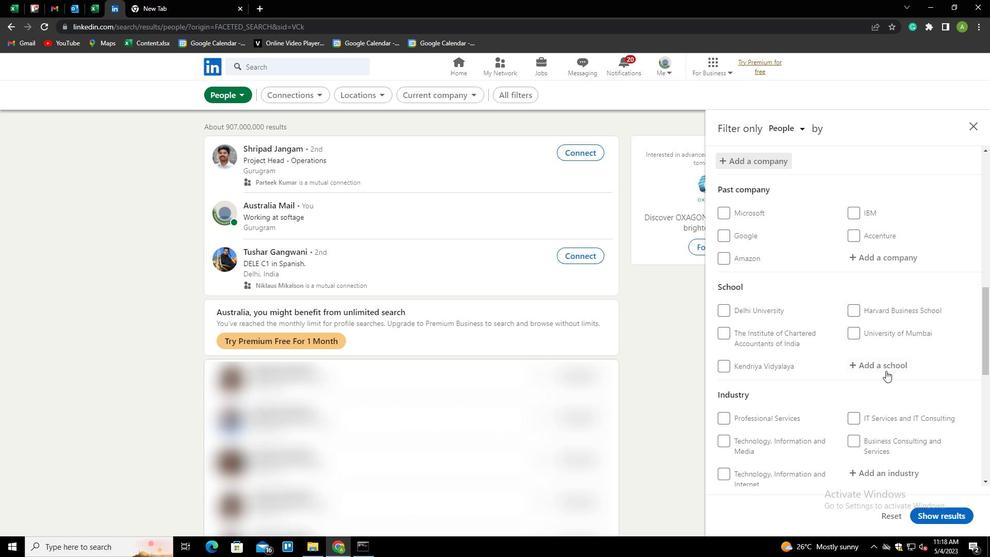 
Action: Key pressed <Key.shift><Key.shift><Key.shift><Key.shift><Key.shift><Key.shift><Key.shift><Key.shift><Key.shift>CMS<Key.space><Key.shift>COLEE<Key.backspace><Key.backspace>LEGE<Key.space>O<Key.backspace><Key.down><Key.down><Key.enter>
Screenshot: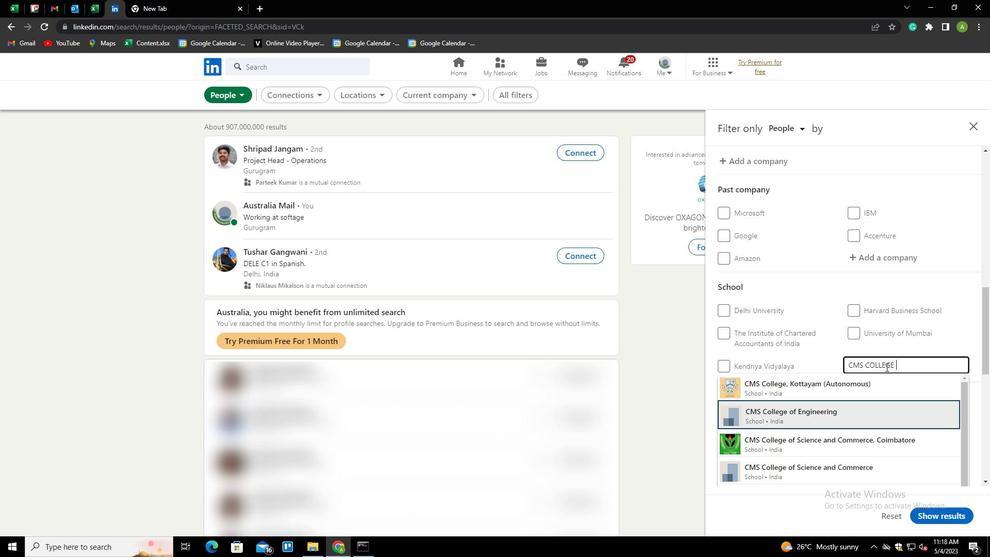 
Action: Mouse scrolled (886, 366) with delta (0, 0)
Screenshot: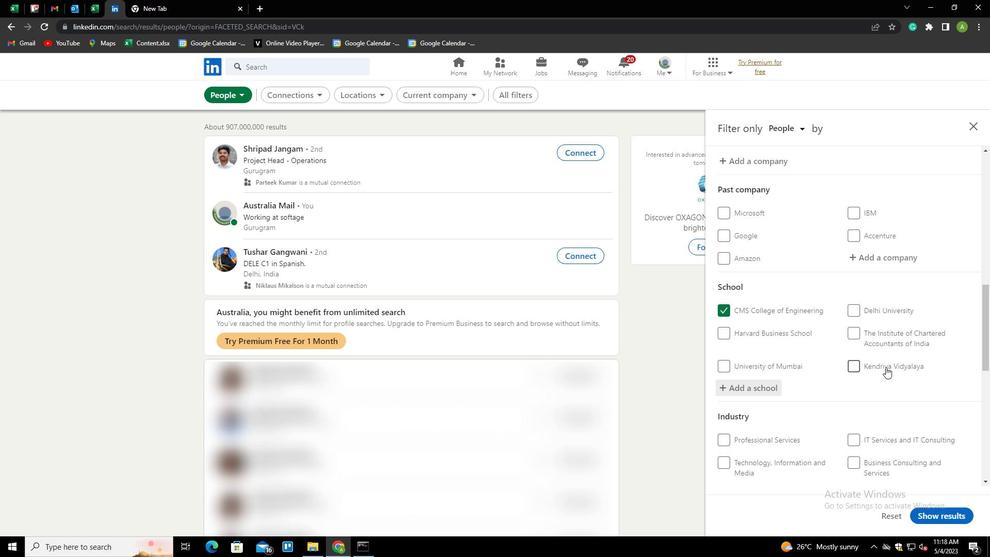 
Action: Mouse scrolled (886, 366) with delta (0, 0)
Screenshot: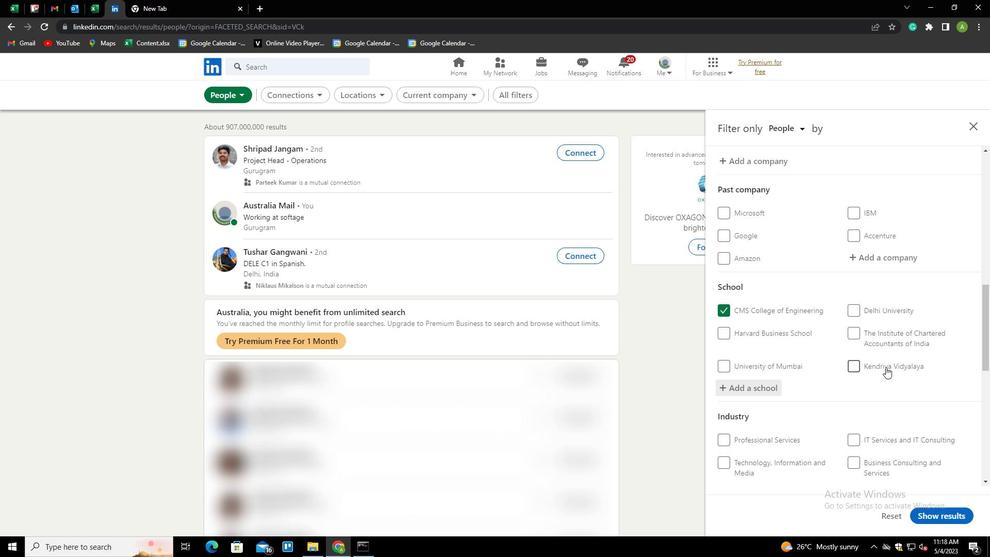 
Action: Mouse moved to (882, 395)
Screenshot: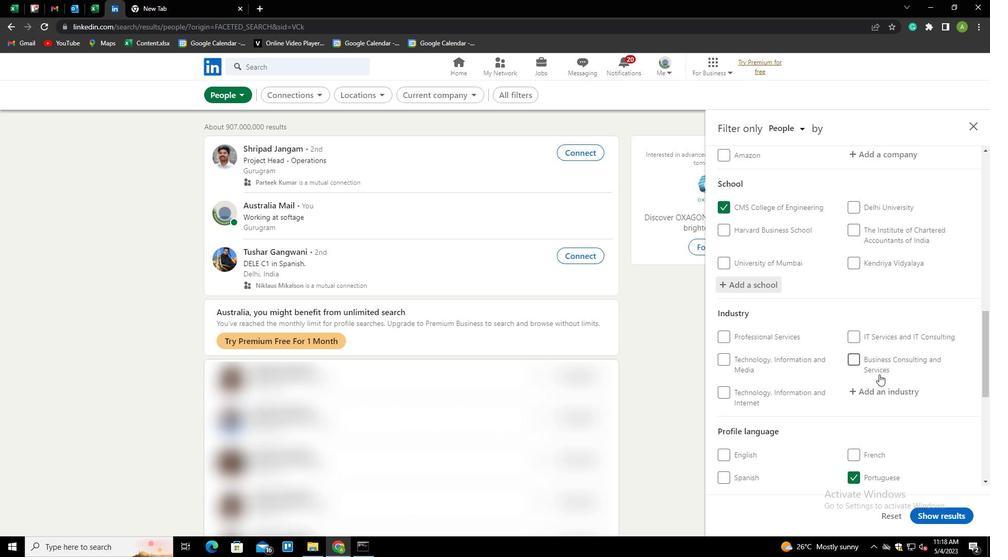 
Action: Mouse pressed left at (882, 395)
Screenshot: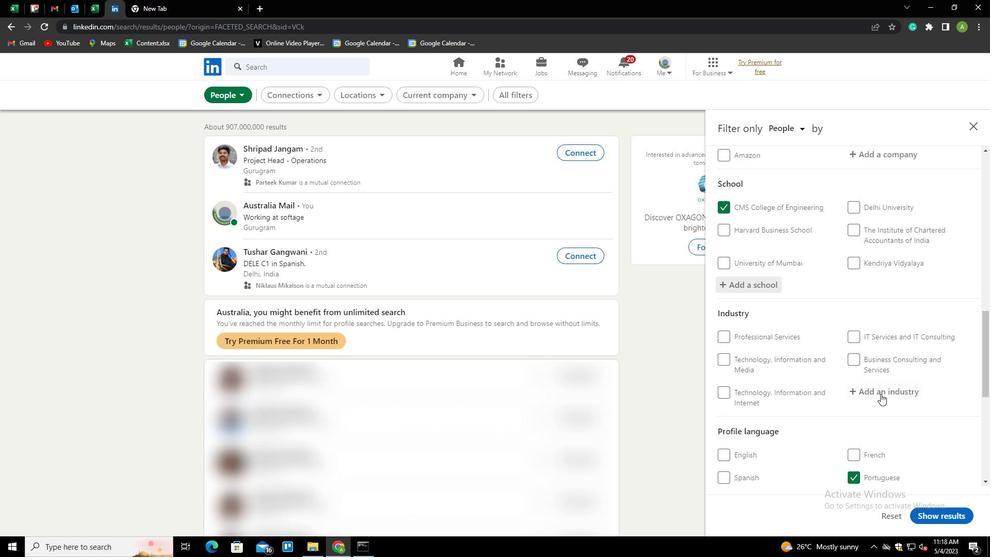 
Action: Key pressed <Key.shift>GROUND<Key.space><Key.shift>PASSENGER<Key.down><Key.enter>
Screenshot: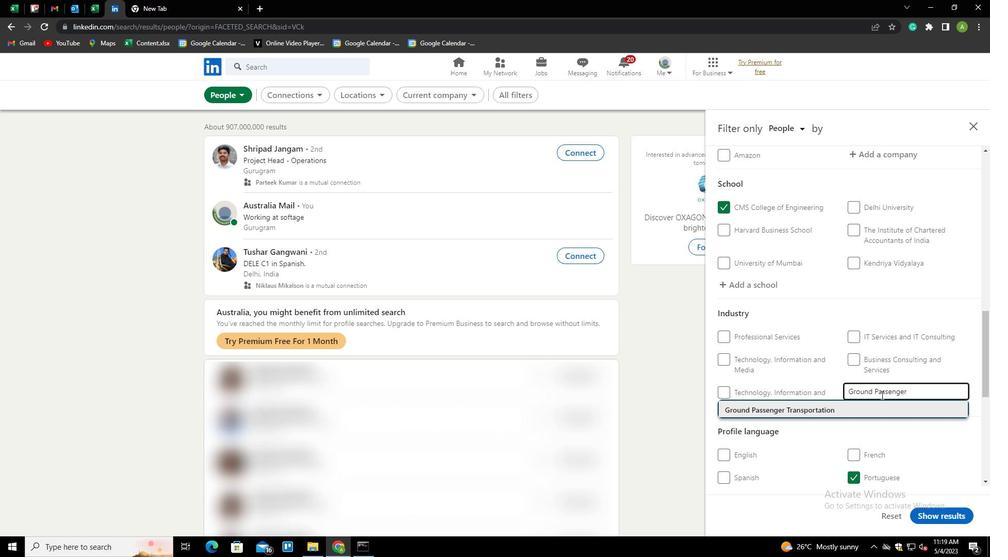 
Action: Mouse scrolled (882, 394) with delta (0, 0)
Screenshot: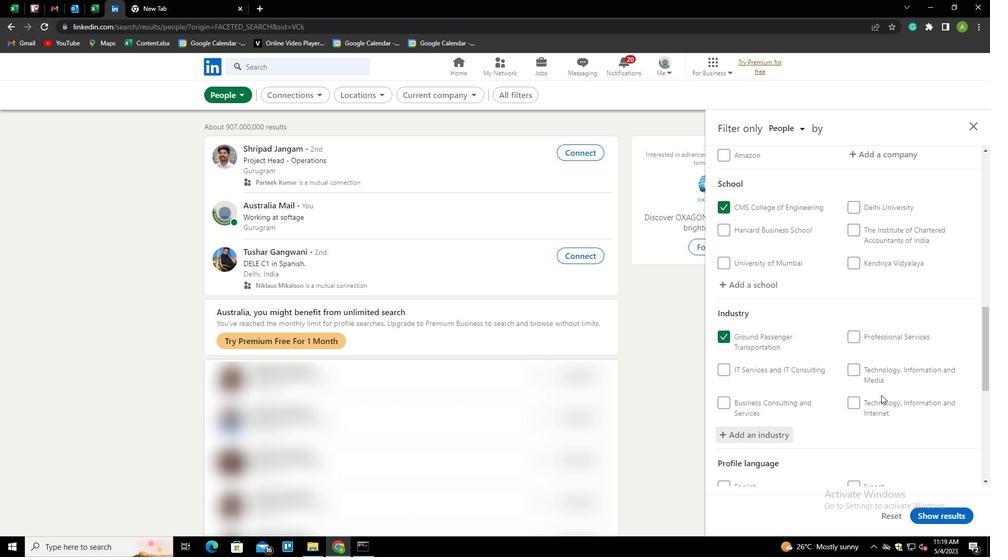 
Action: Mouse scrolled (882, 394) with delta (0, 0)
Screenshot: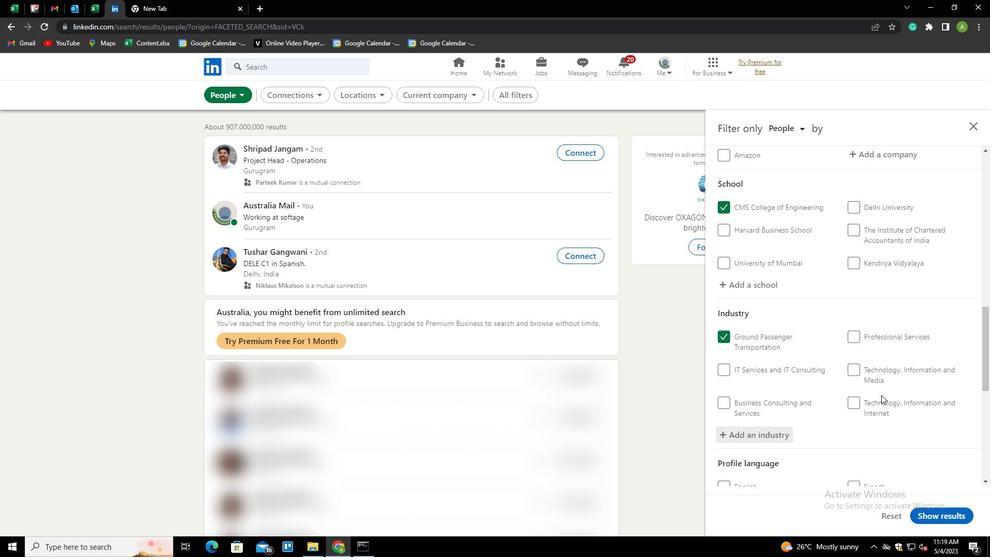 
Action: Mouse scrolled (882, 394) with delta (0, 0)
Screenshot: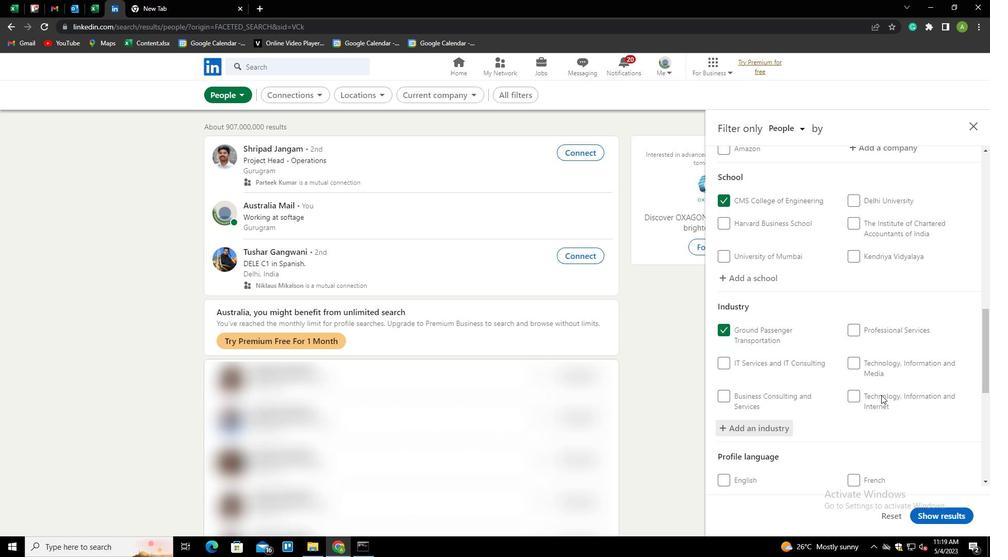 
Action: Mouse scrolled (882, 394) with delta (0, 0)
Screenshot: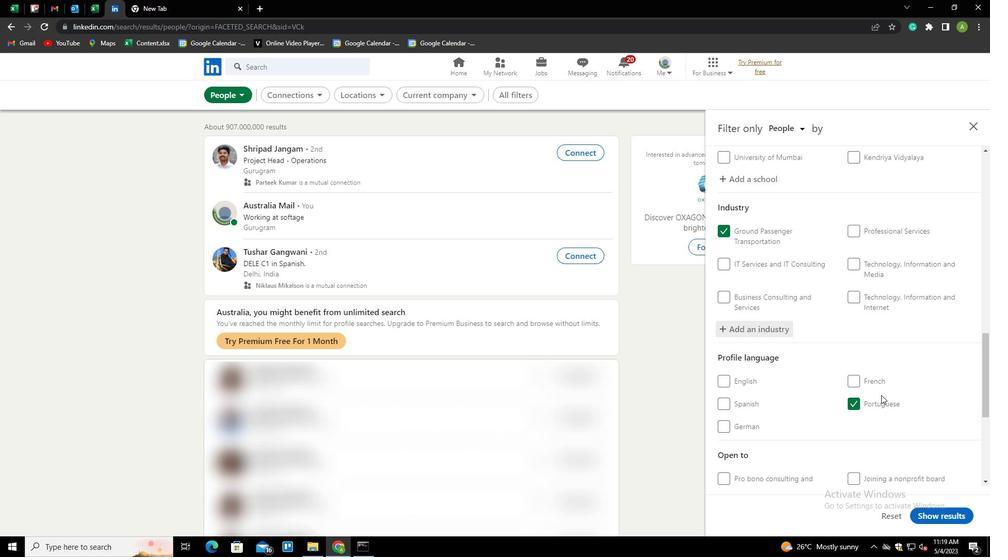 
Action: Mouse scrolled (882, 394) with delta (0, 0)
Screenshot: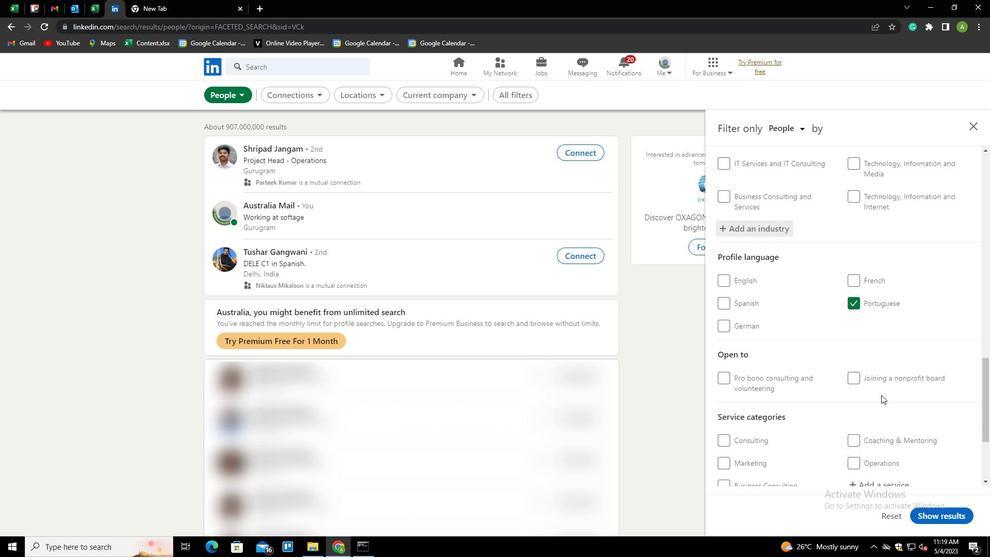 
Action: Mouse scrolled (882, 394) with delta (0, 0)
Screenshot: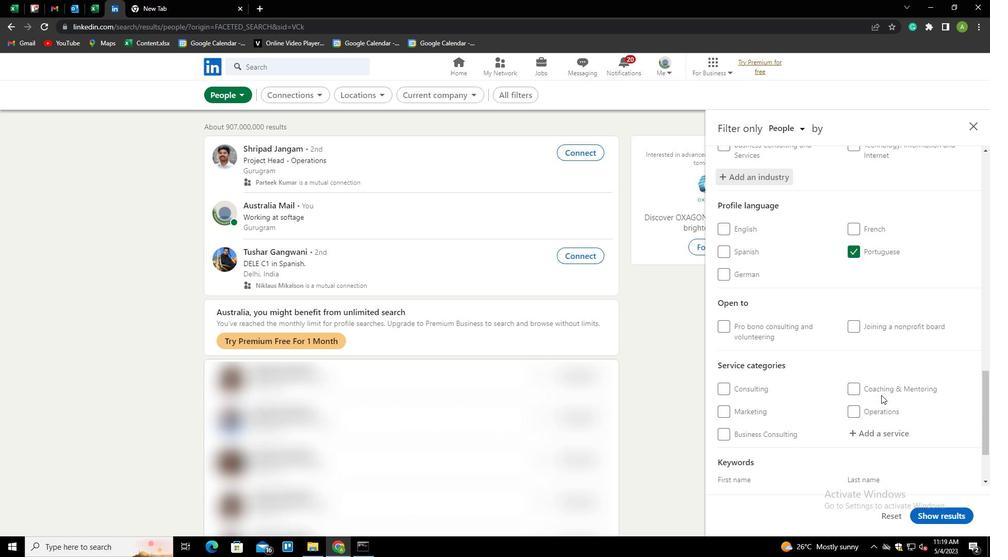 
Action: Mouse moved to (861, 378)
Screenshot: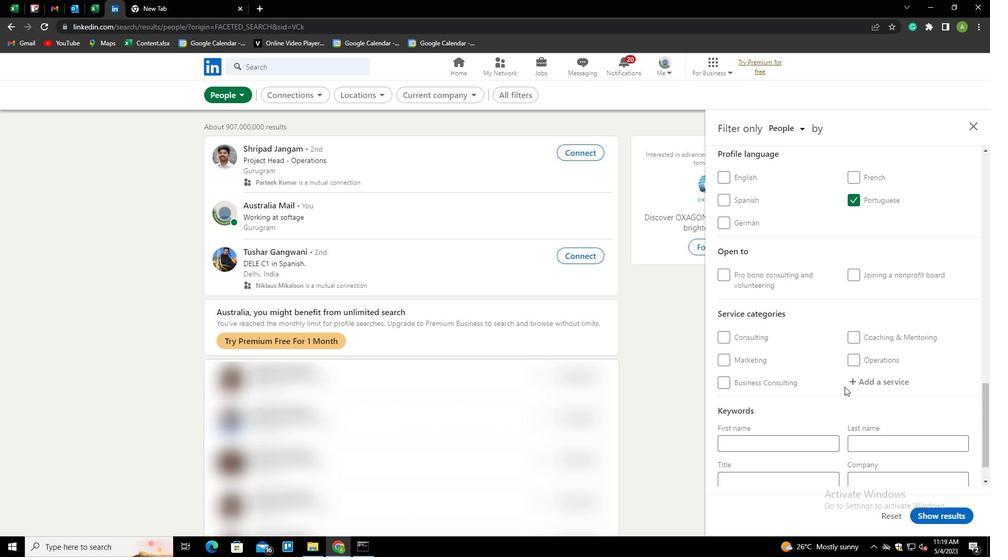 
Action: Mouse pressed left at (861, 378)
Screenshot: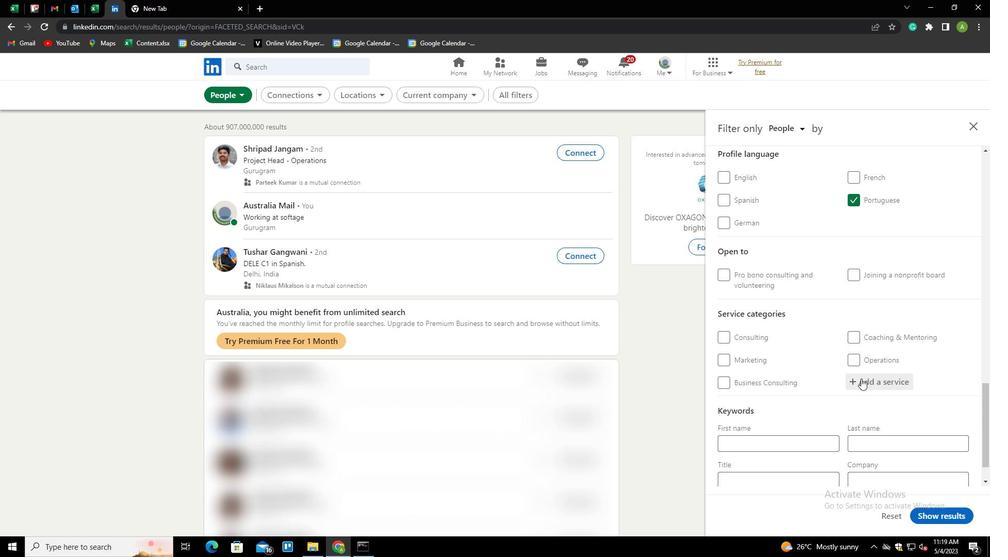 
Action: Key pressed <Key.shift>HOME<Key.space><Key.shift>NETWORKING<Key.down><Key.enter>
Screenshot: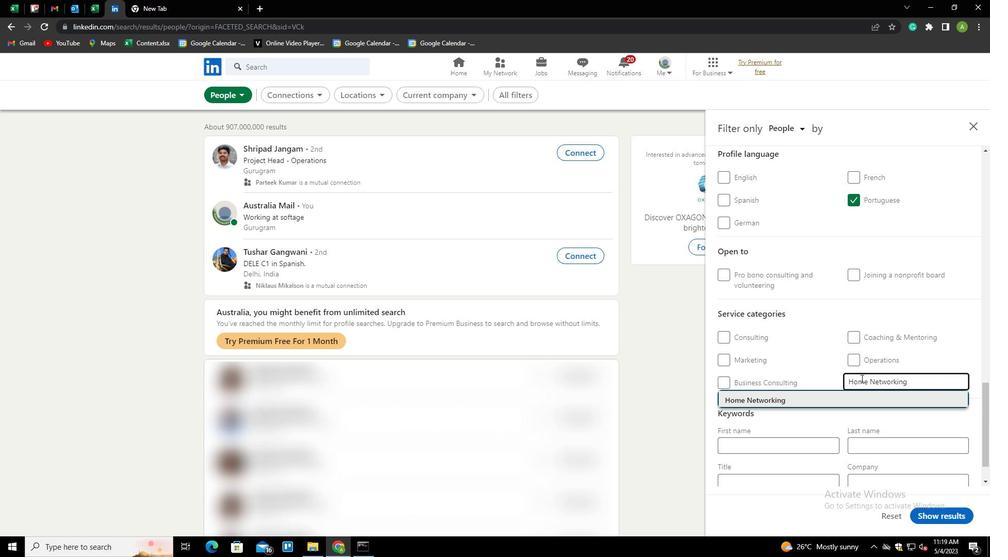 
Action: Mouse scrolled (861, 378) with delta (0, 0)
Screenshot: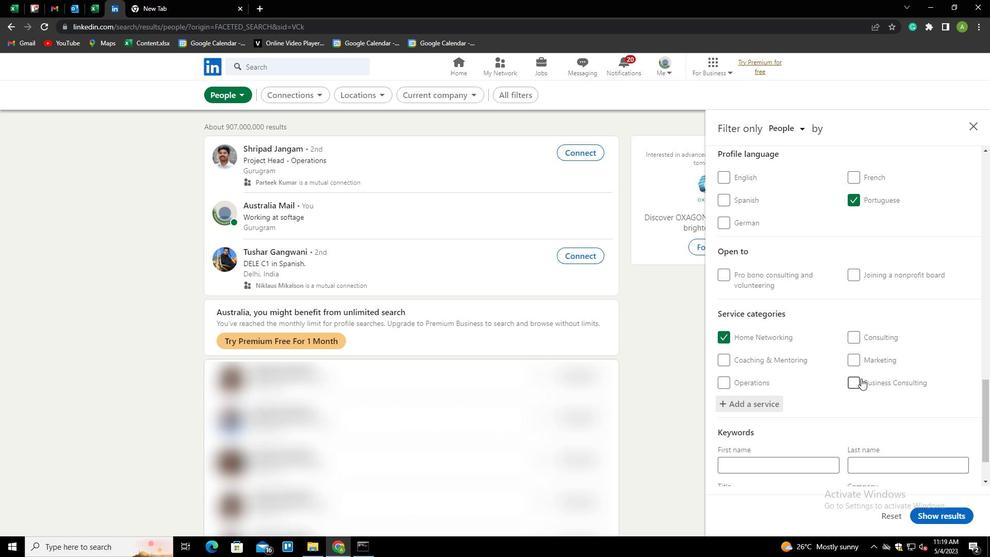 
Action: Mouse scrolled (861, 378) with delta (0, 0)
Screenshot: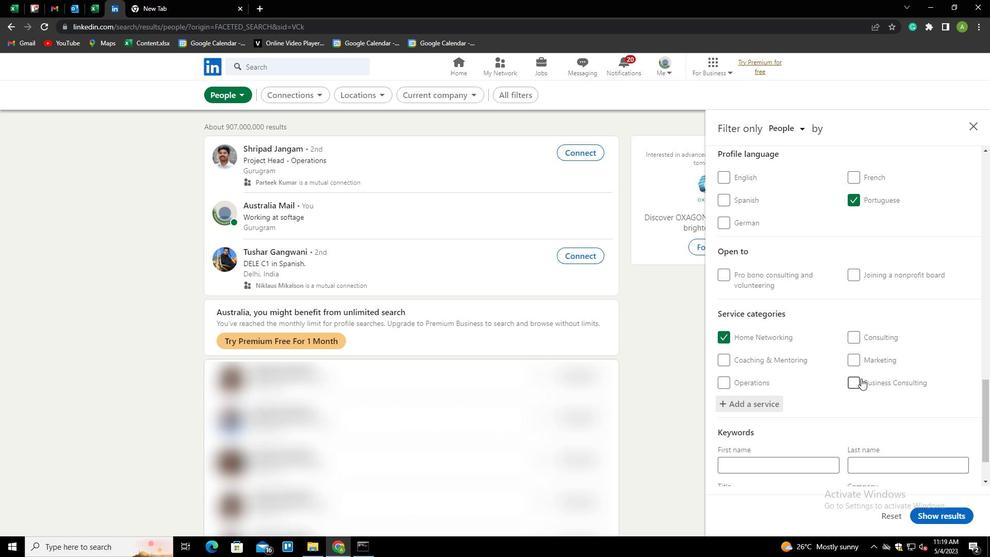 
Action: Mouse scrolled (861, 378) with delta (0, 0)
Screenshot: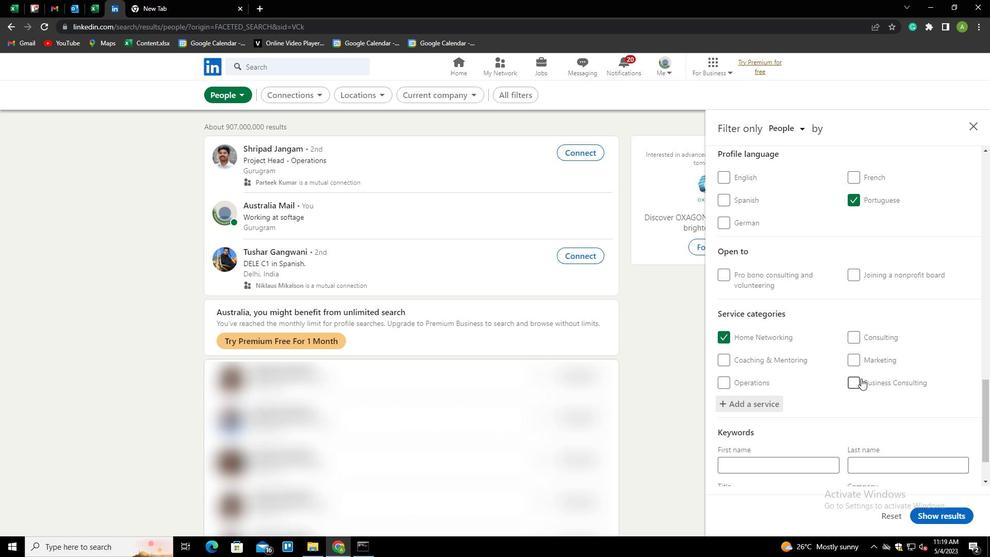 
Action: Mouse scrolled (861, 378) with delta (0, 0)
Screenshot: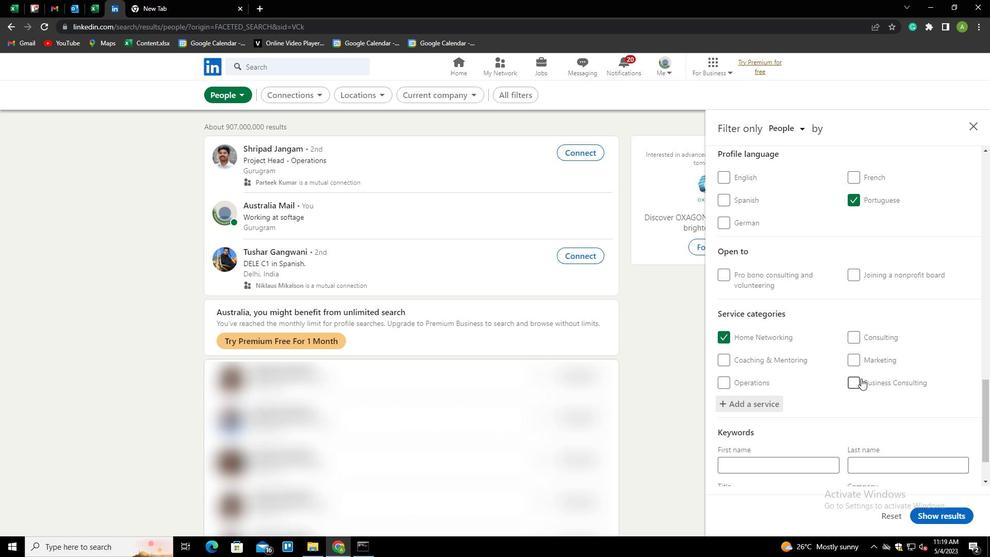 
Action: Mouse moved to (791, 436)
Screenshot: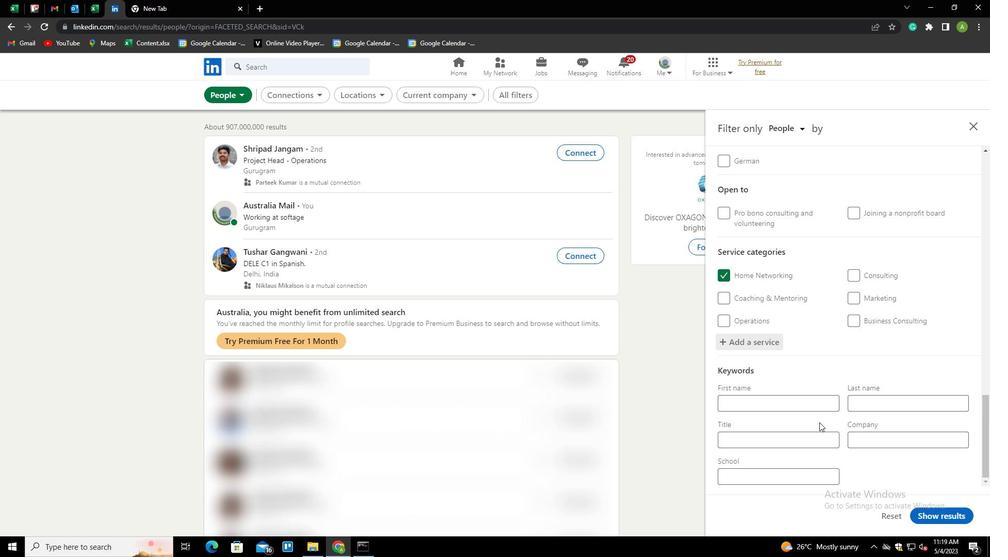 
Action: Mouse pressed left at (791, 436)
Screenshot: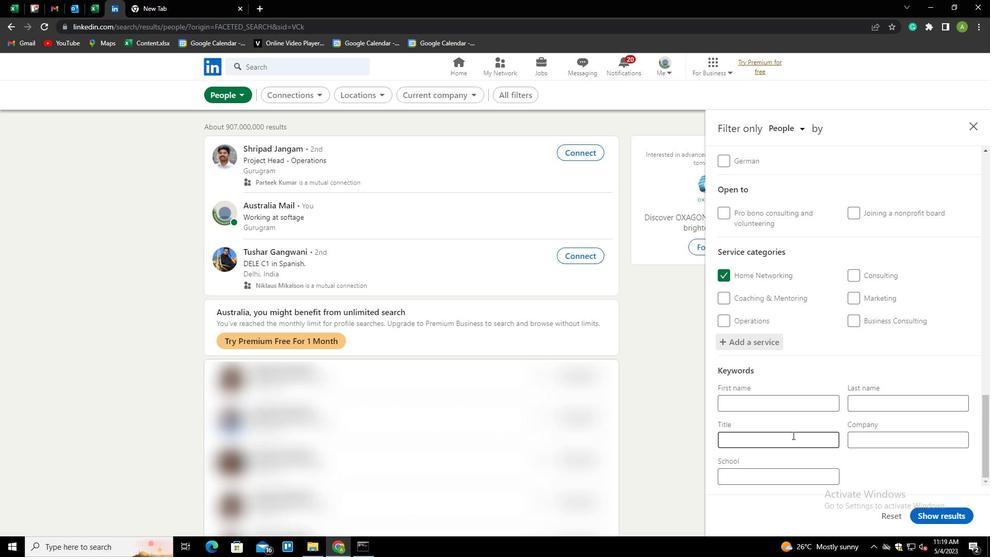
Action: Key pressed <Key.shift>PUC<Key.backspace>RCHASING<Key.space><Key.shift>STAFF
Screenshot: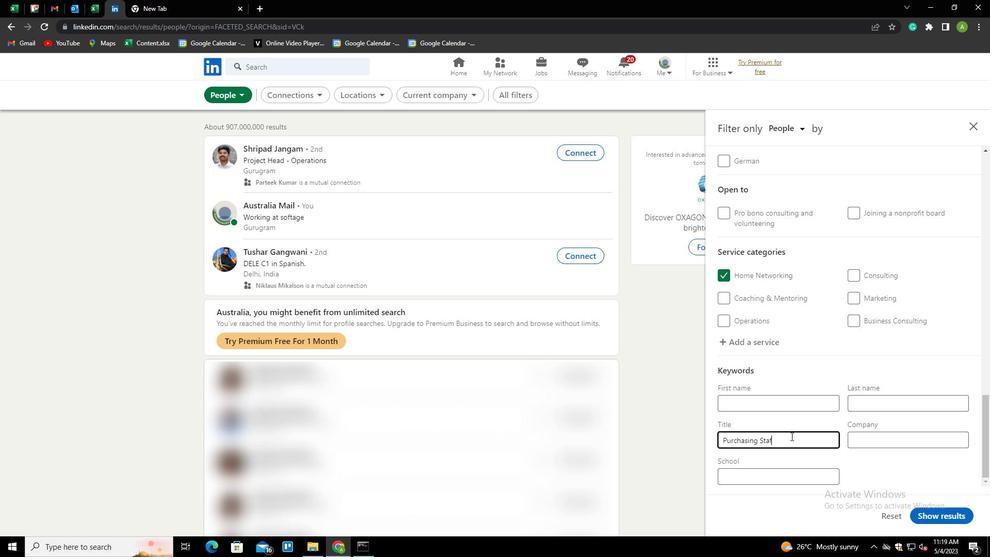 
Action: Mouse moved to (913, 477)
Screenshot: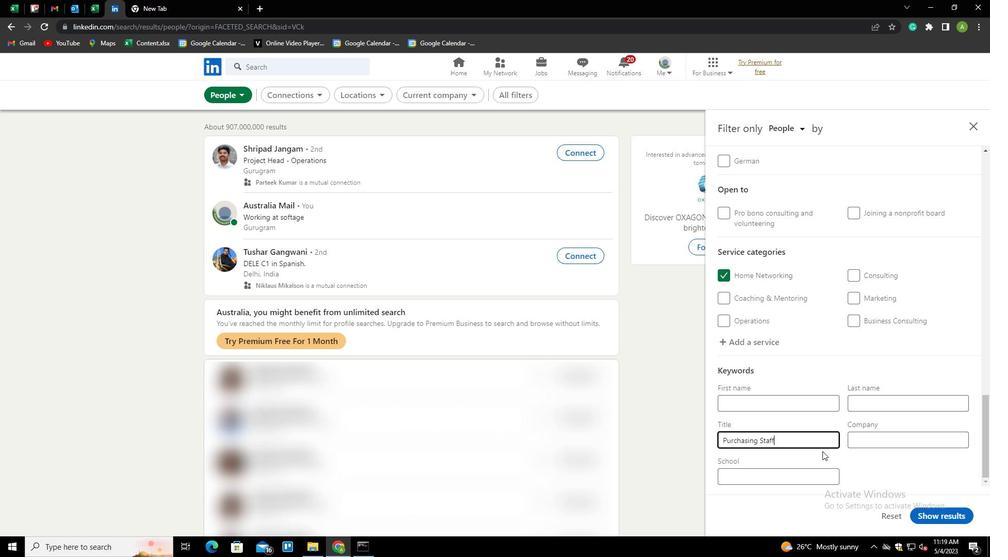 
Action: Mouse pressed left at (913, 477)
Screenshot: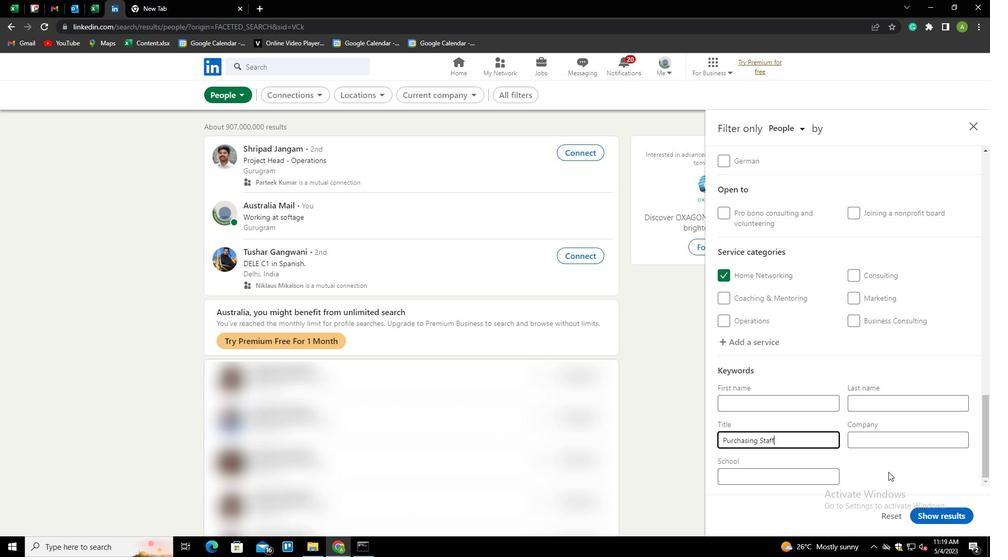 
Action: Mouse moved to (948, 514)
Screenshot: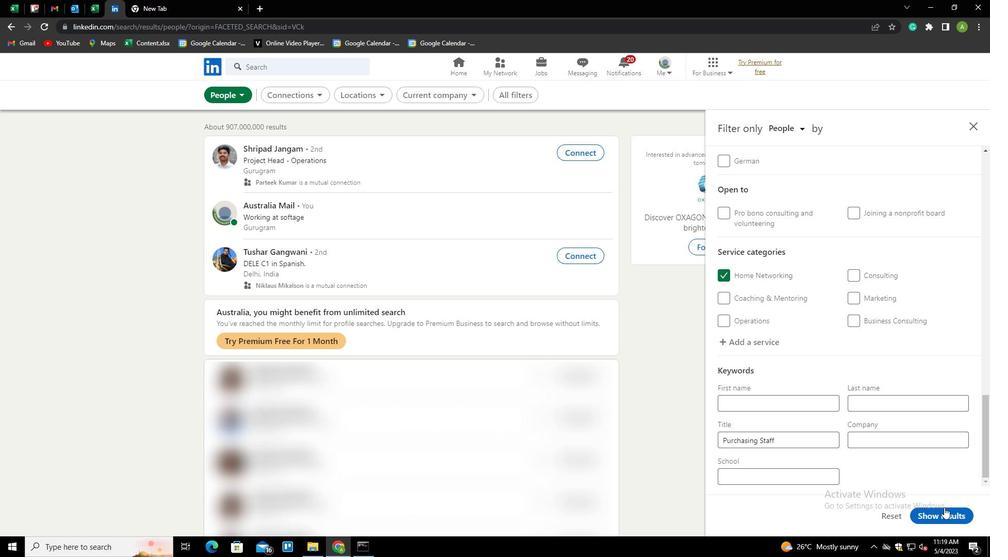 
Action: Mouse pressed left at (948, 514)
Screenshot: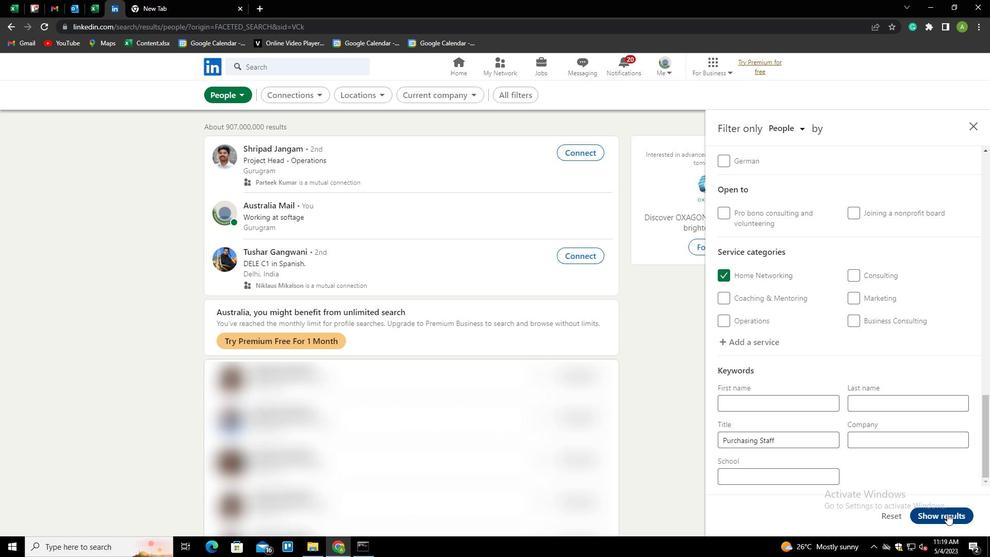 
Action: Mouse moved to (948, 514)
Screenshot: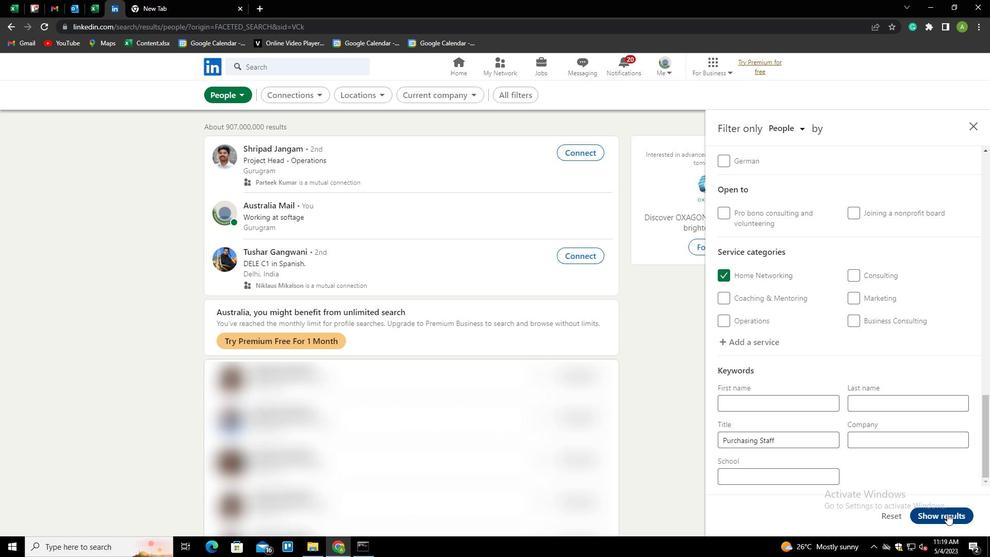 
